 Task: Create a due date automation trigger when advanced on, on the tuesday before a card is due add fields with custom field "Resume" set to a date less than 1 working days from now at 11:00 AM.
Action: Mouse moved to (1175, 91)
Screenshot: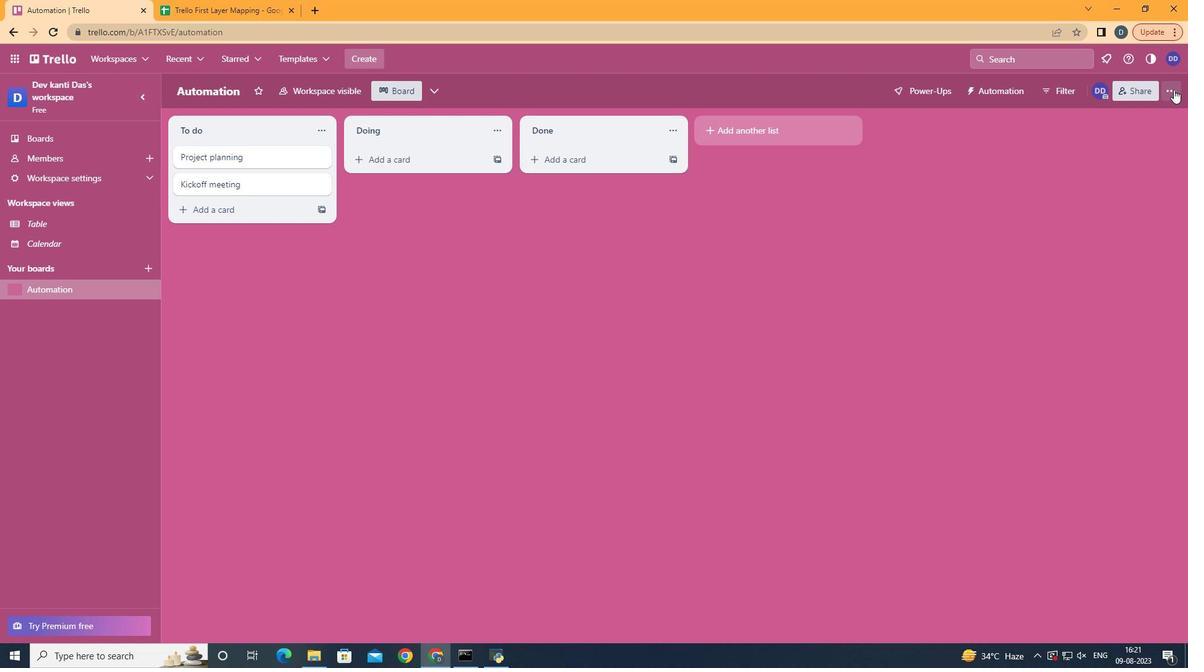 
Action: Mouse pressed left at (1175, 91)
Screenshot: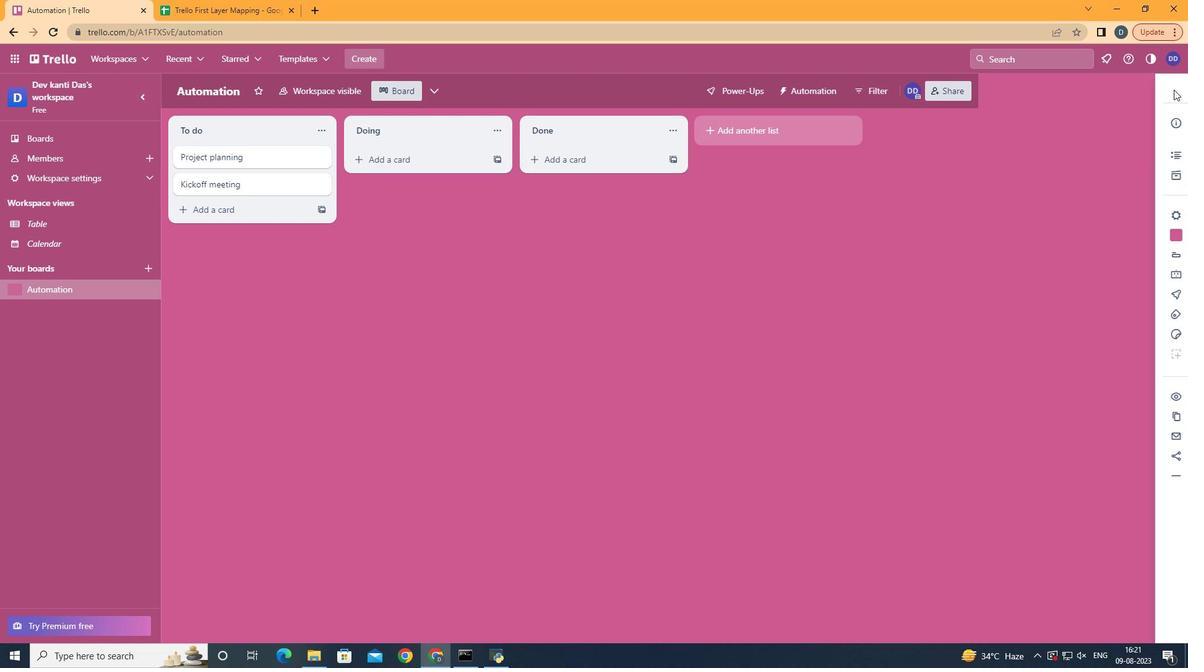 
Action: Mouse moved to (1057, 278)
Screenshot: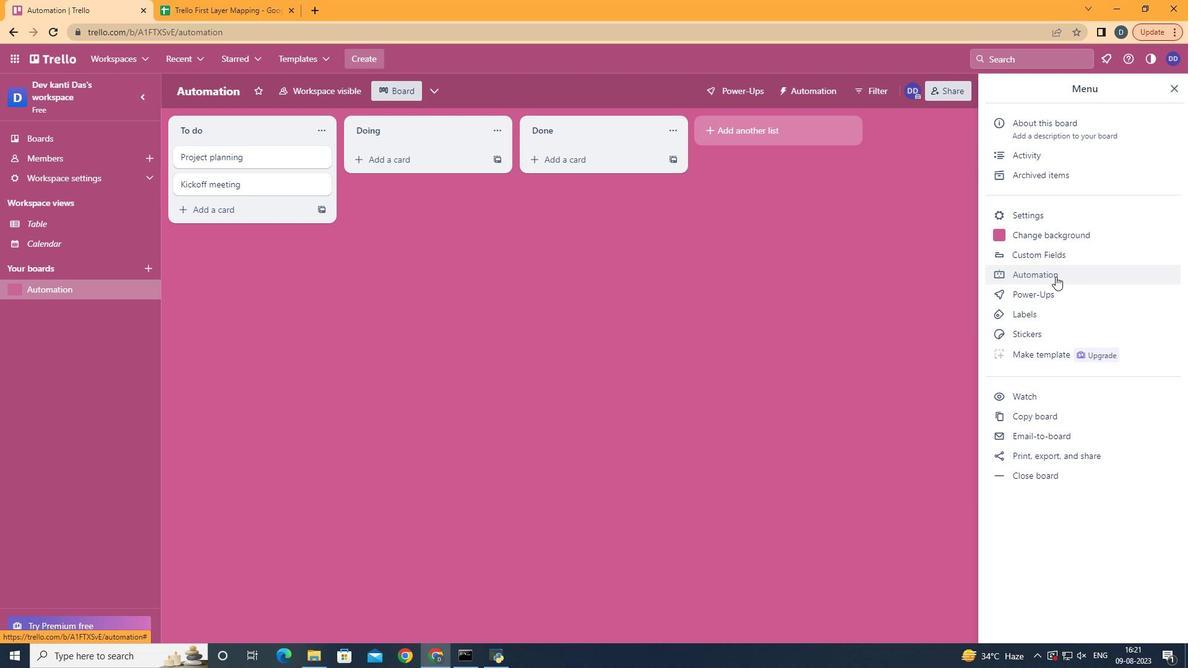 
Action: Mouse pressed left at (1057, 278)
Screenshot: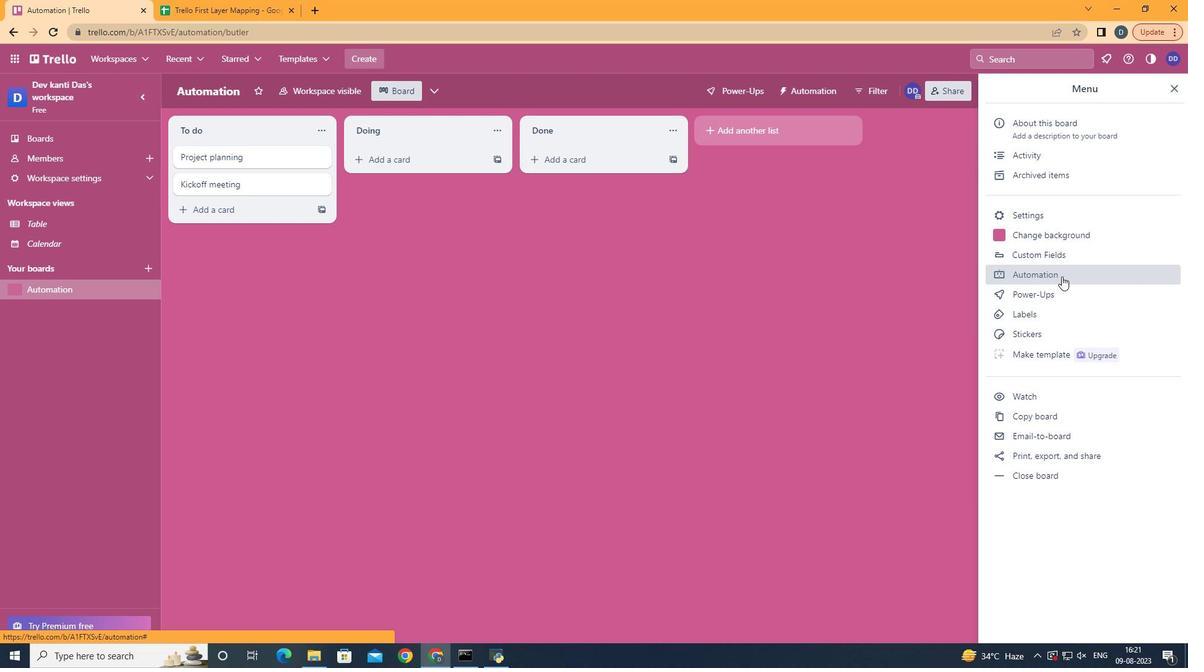 
Action: Mouse moved to (225, 255)
Screenshot: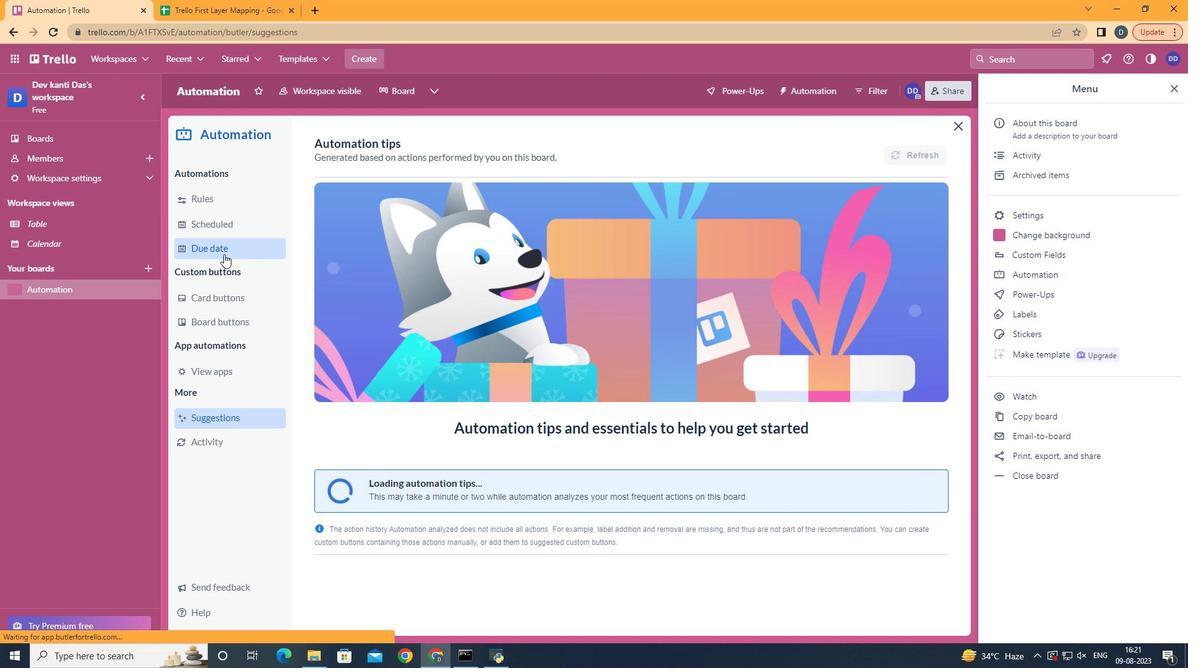 
Action: Mouse pressed left at (225, 255)
Screenshot: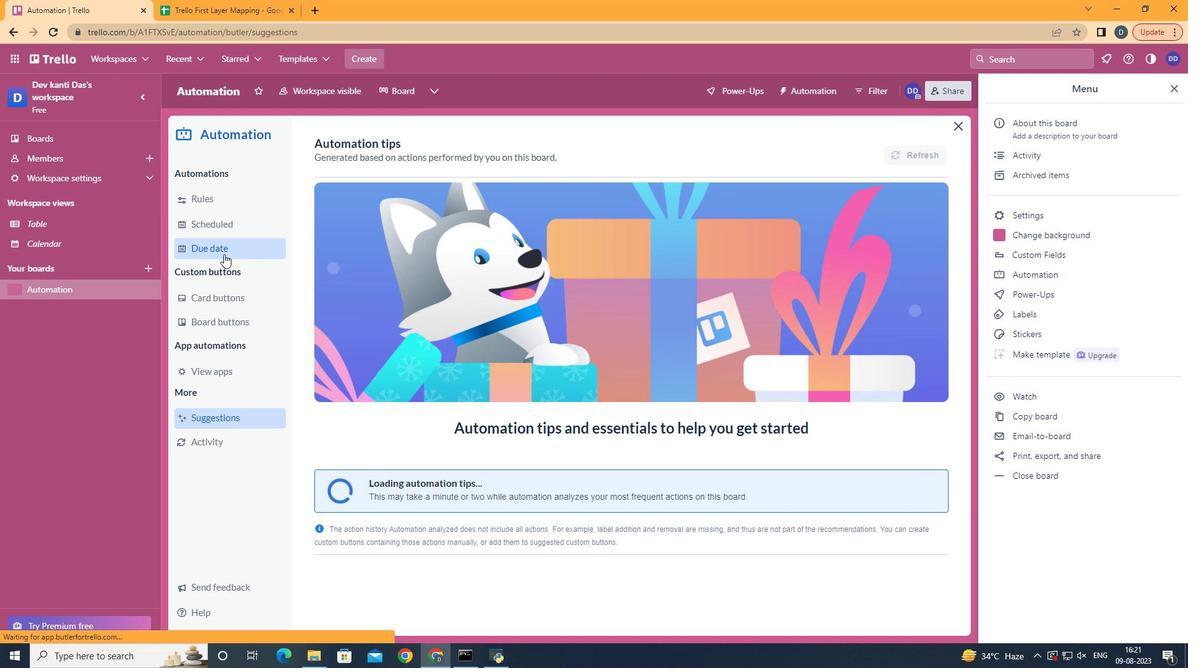 
Action: Mouse moved to (879, 148)
Screenshot: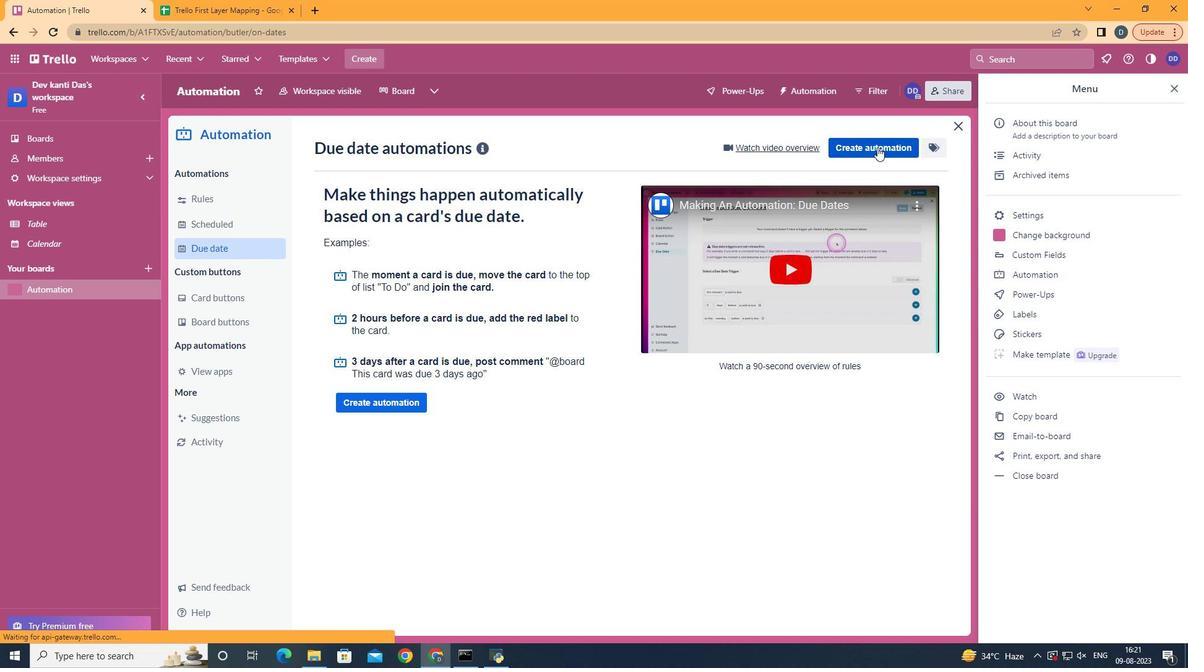 
Action: Mouse pressed left at (879, 148)
Screenshot: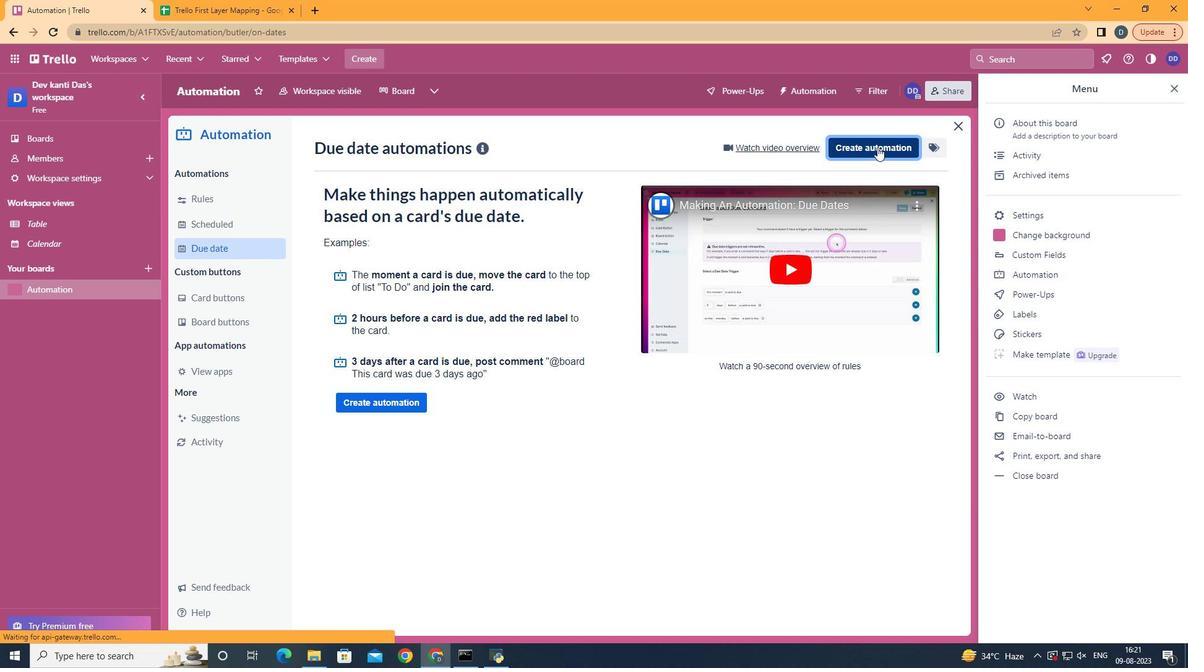 
Action: Mouse moved to (622, 268)
Screenshot: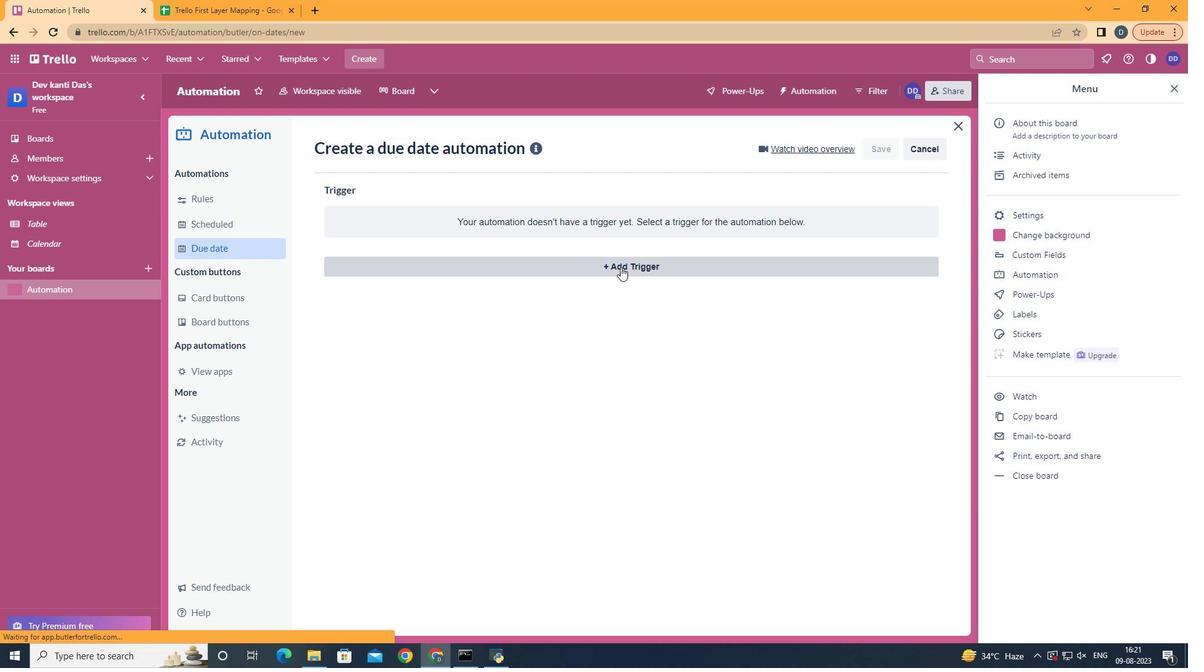 
Action: Mouse pressed left at (622, 268)
Screenshot: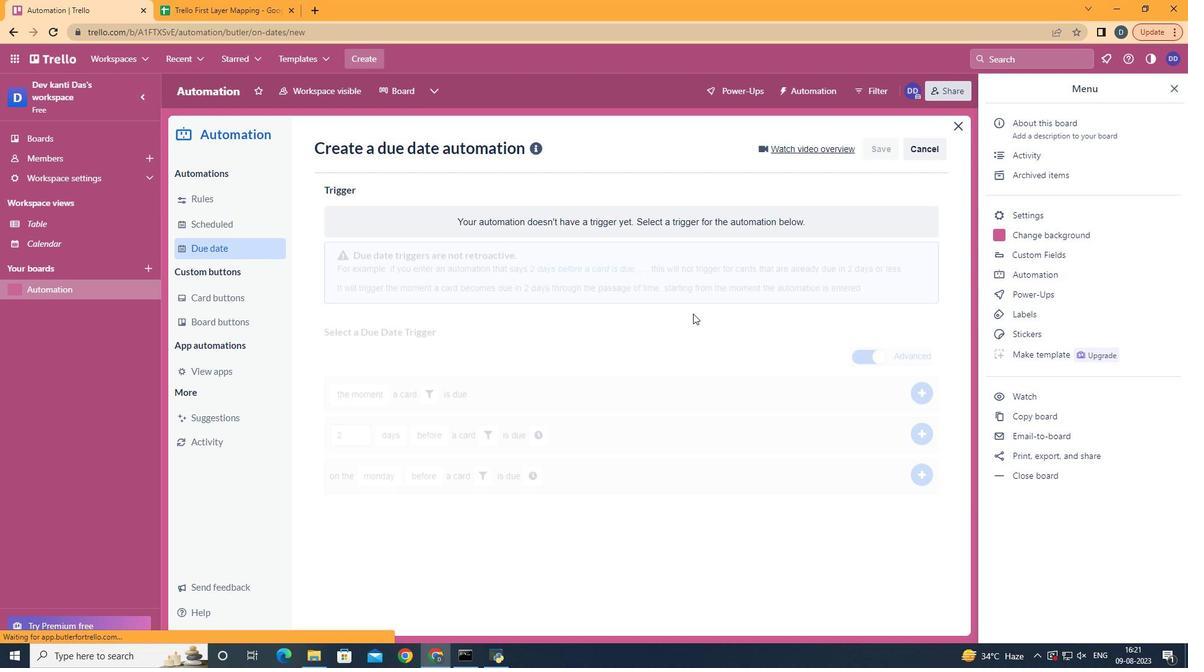 
Action: Mouse moved to (405, 343)
Screenshot: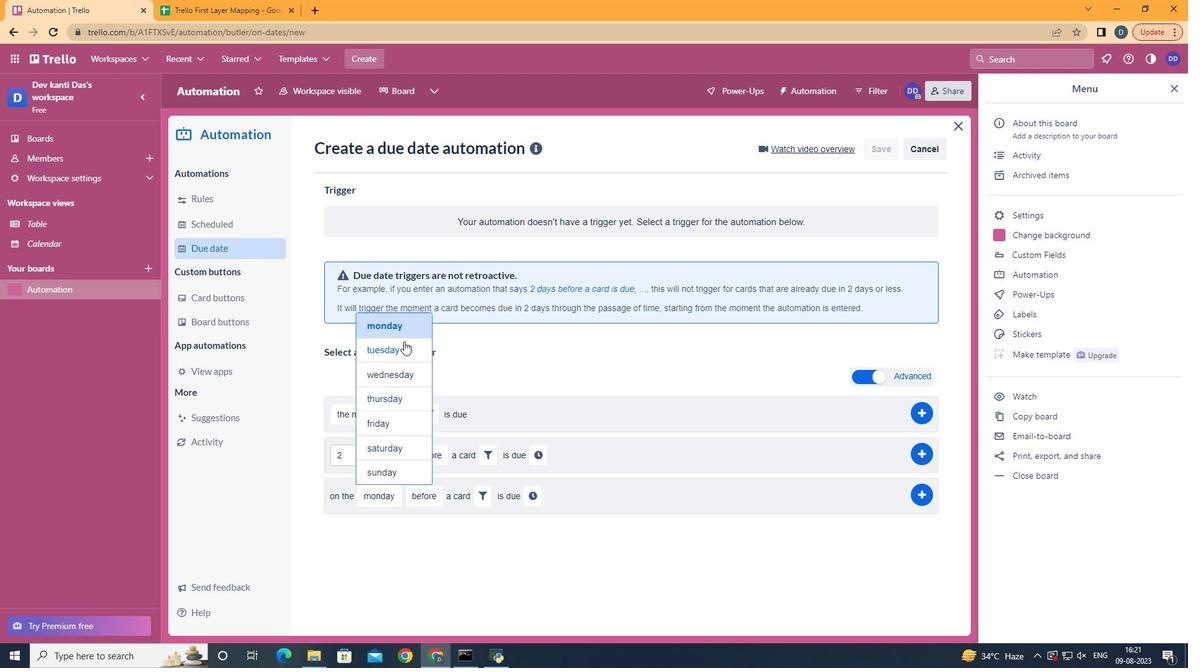 
Action: Mouse pressed left at (405, 343)
Screenshot: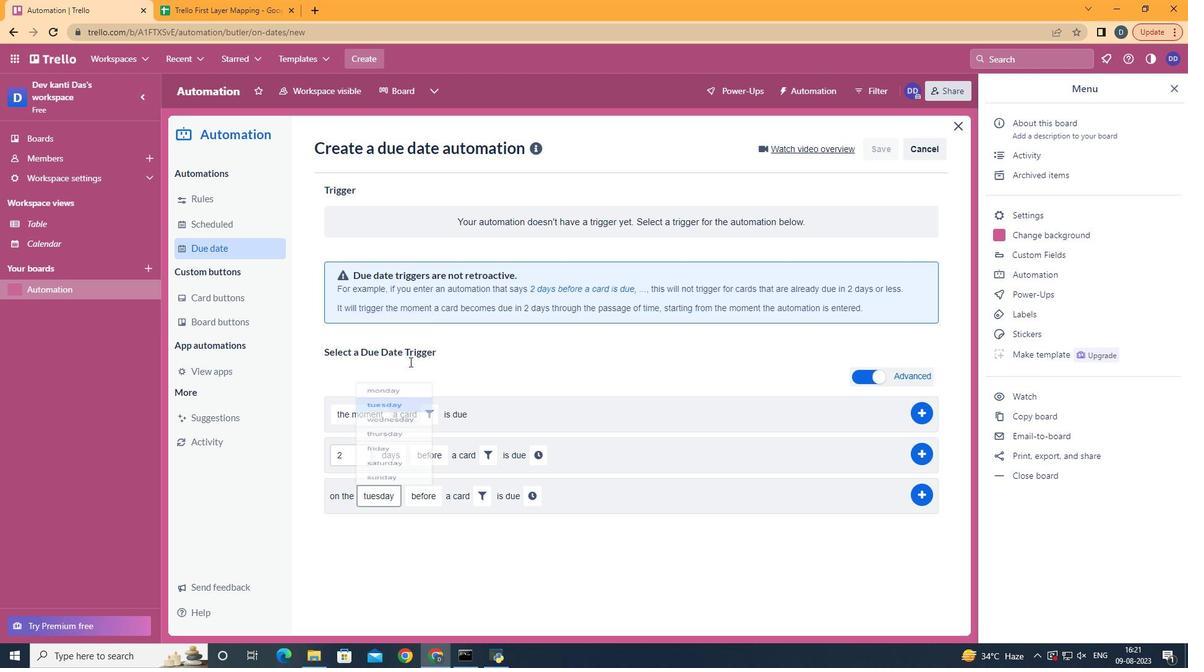 
Action: Mouse moved to (482, 492)
Screenshot: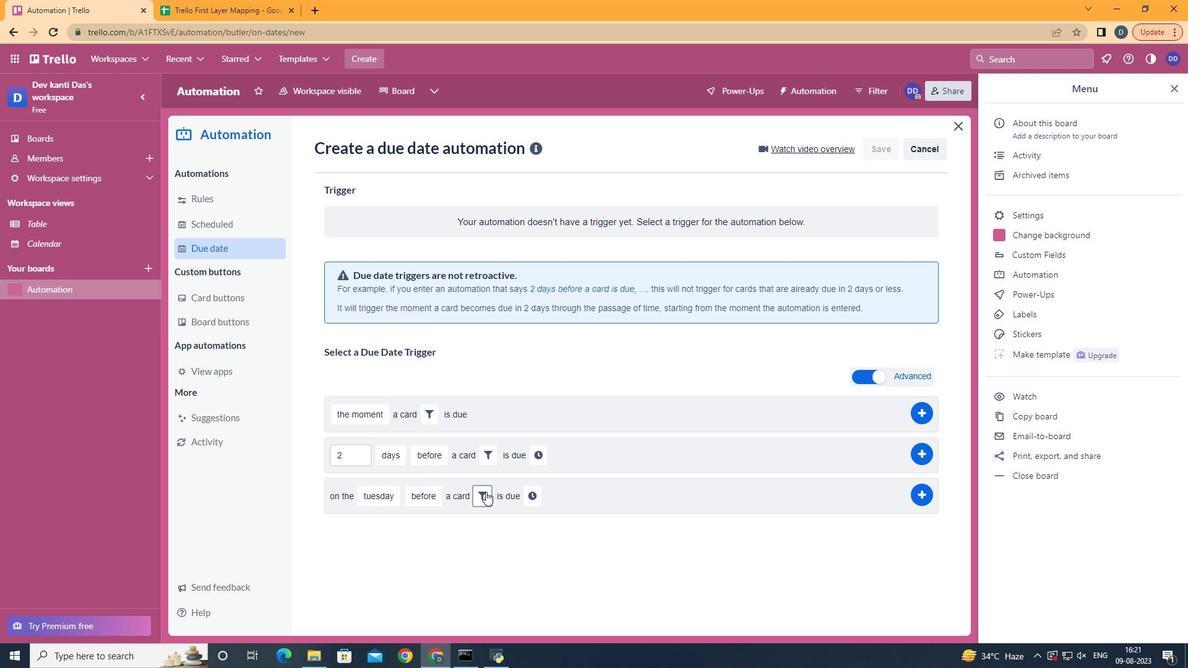 
Action: Mouse pressed left at (482, 492)
Screenshot: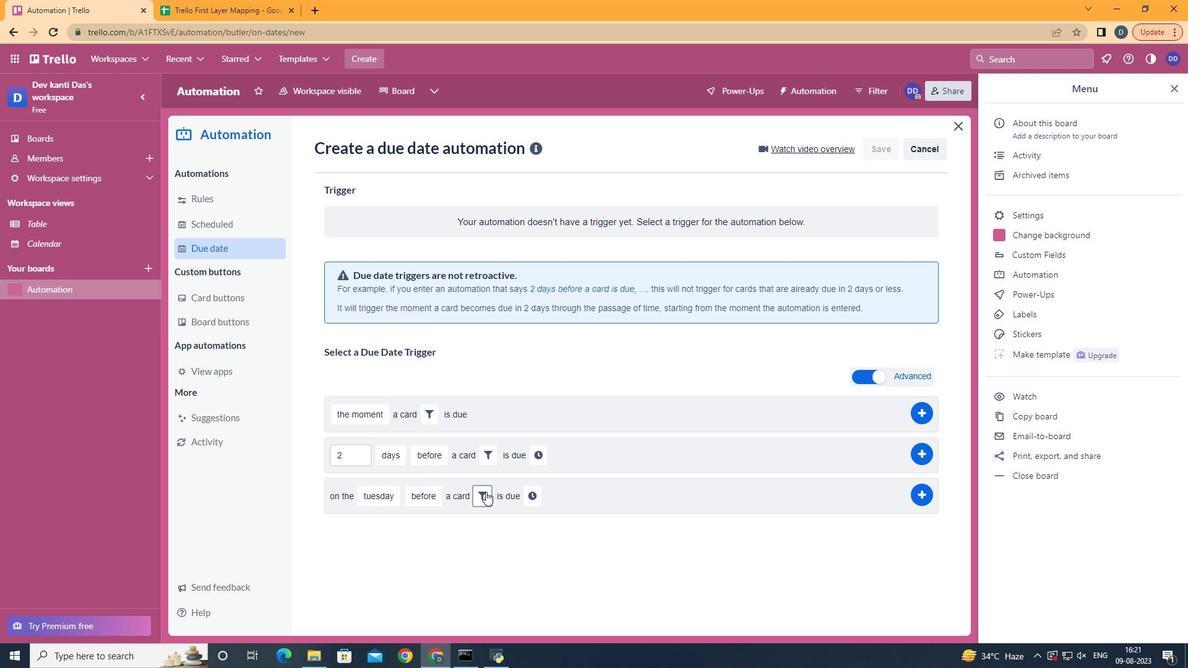 
Action: Mouse moved to (675, 537)
Screenshot: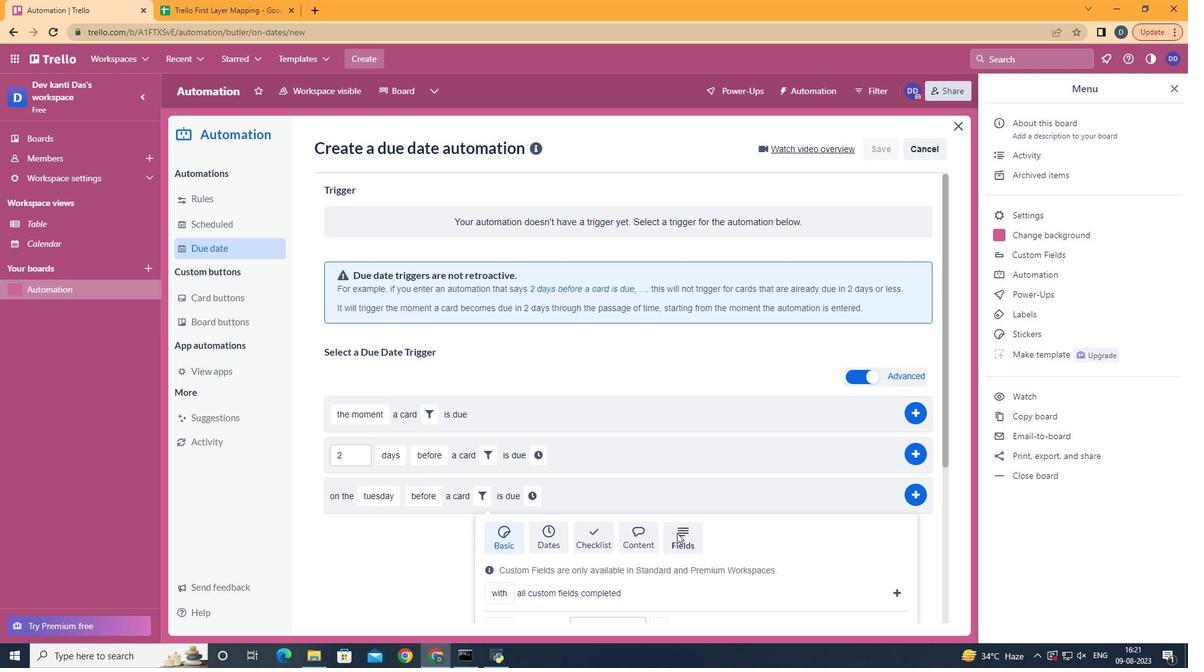 
Action: Mouse pressed left at (675, 537)
Screenshot: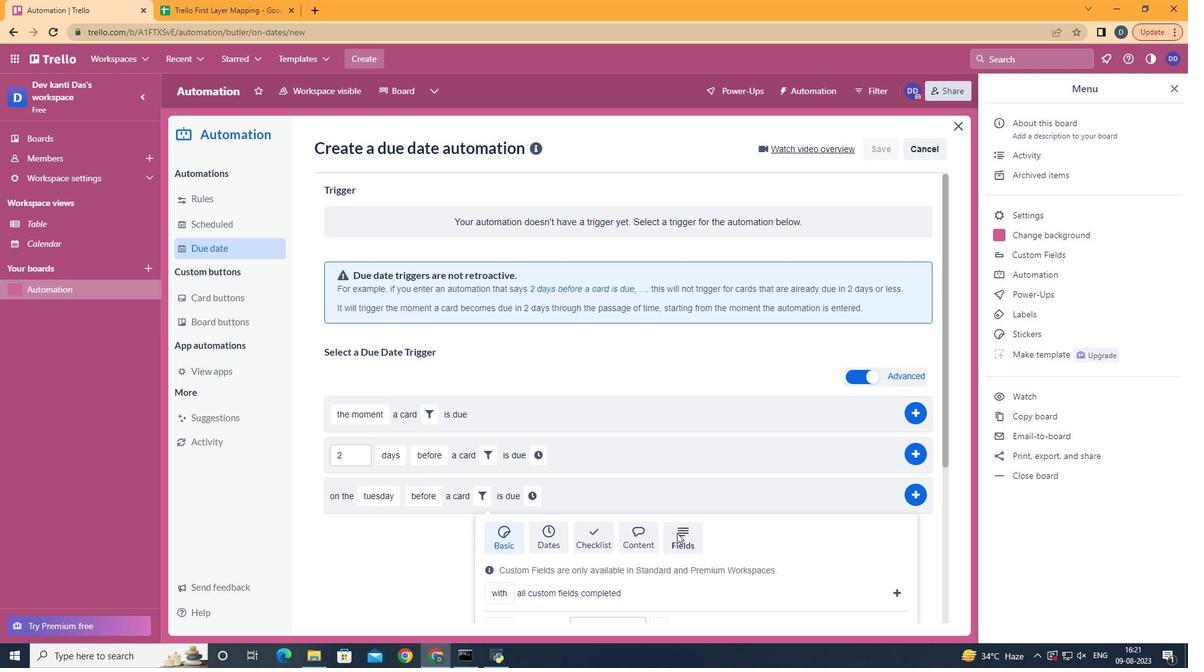 
Action: Mouse moved to (689, 532)
Screenshot: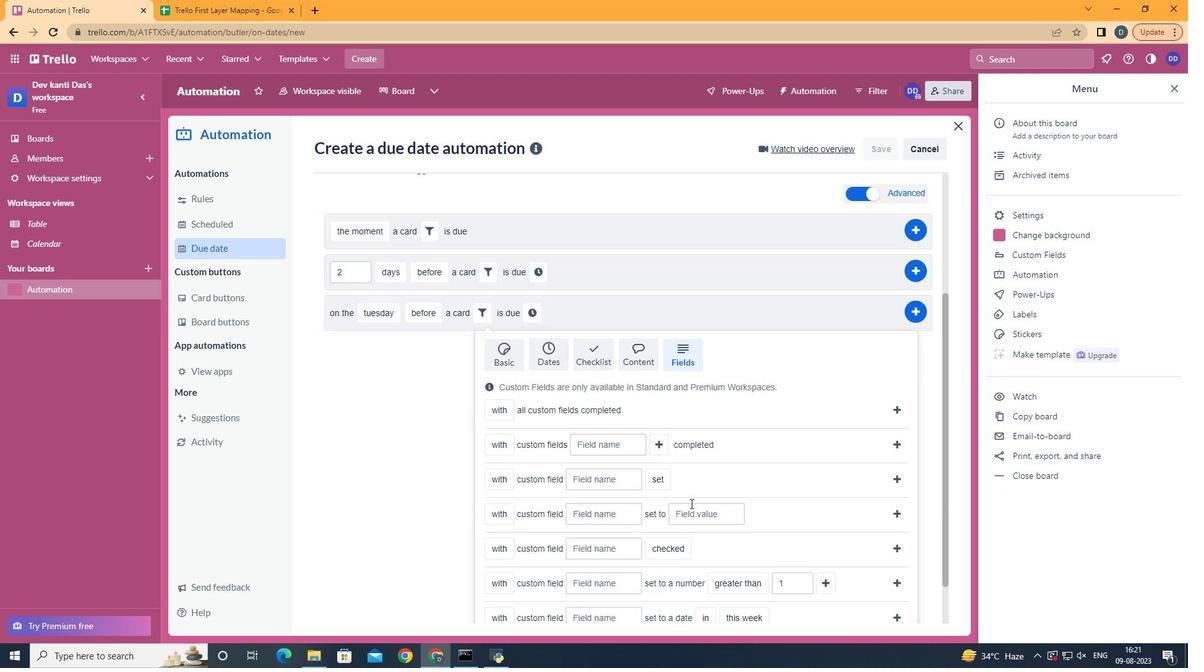 
Action: Mouse scrolled (689, 531) with delta (0, 0)
Screenshot: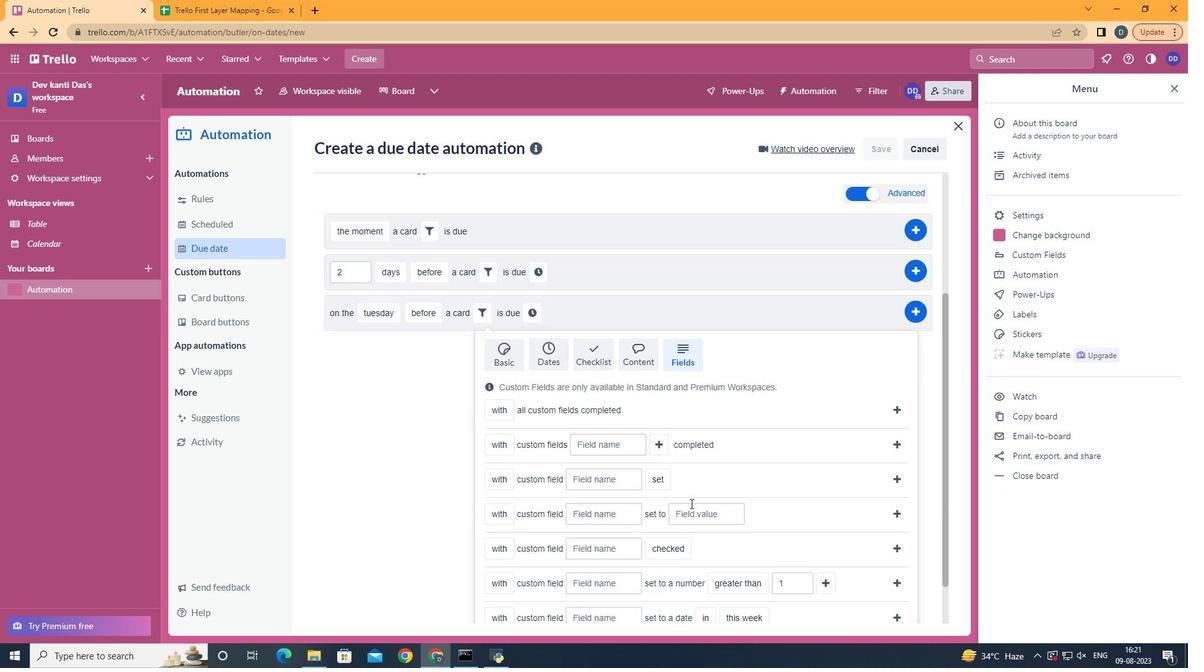 
Action: Mouse scrolled (689, 531) with delta (0, 0)
Screenshot: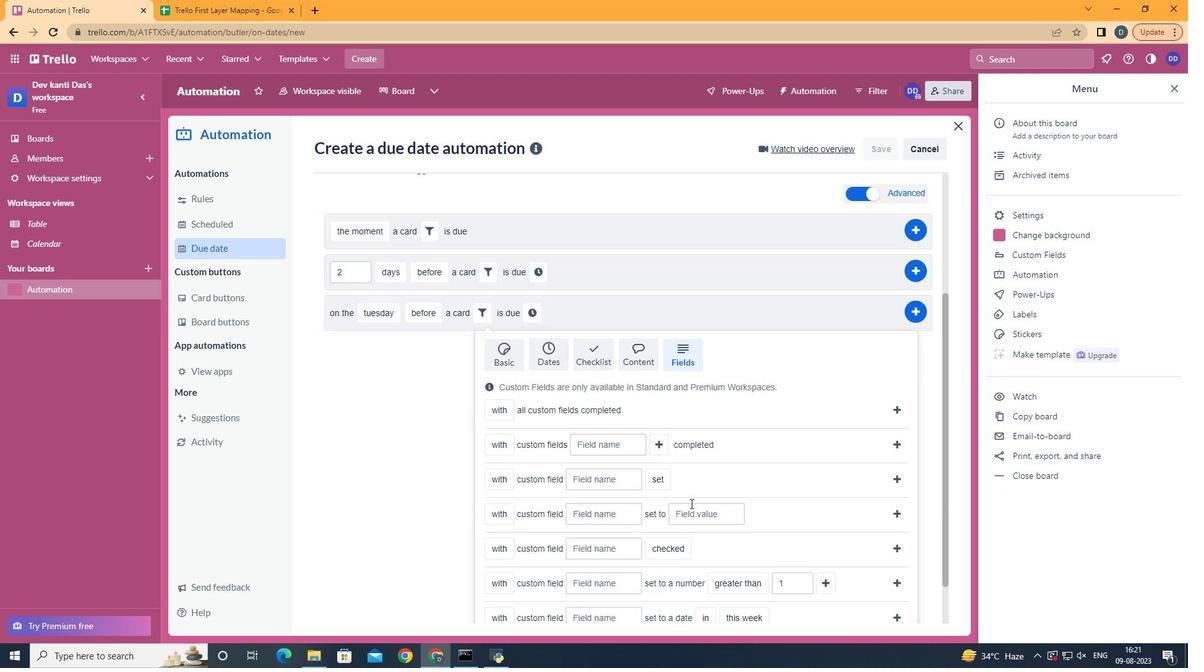 
Action: Mouse scrolled (689, 531) with delta (0, 0)
Screenshot: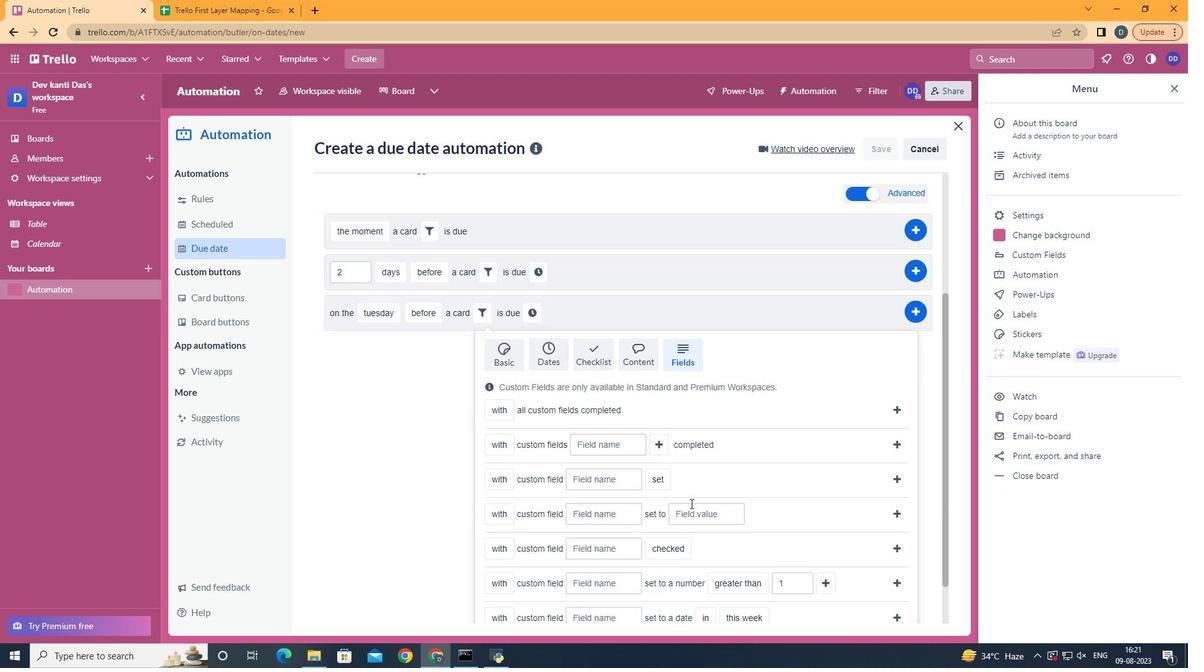 
Action: Mouse moved to (716, 468)
Screenshot: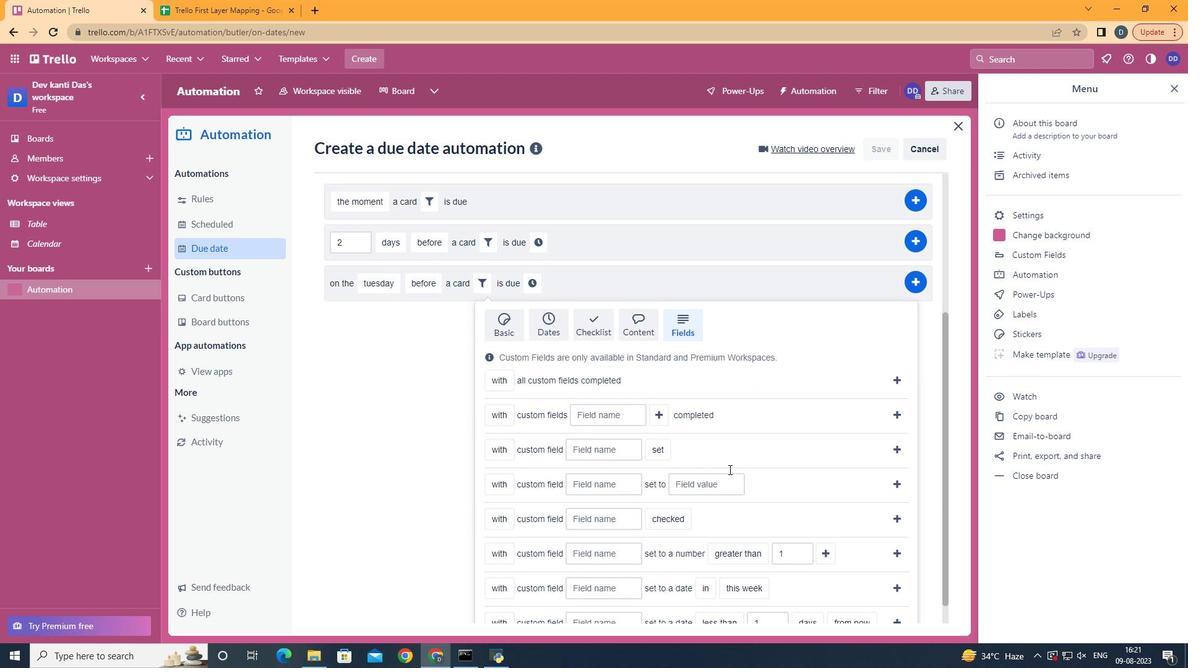
Action: Mouse scrolled (716, 467) with delta (0, 0)
Screenshot: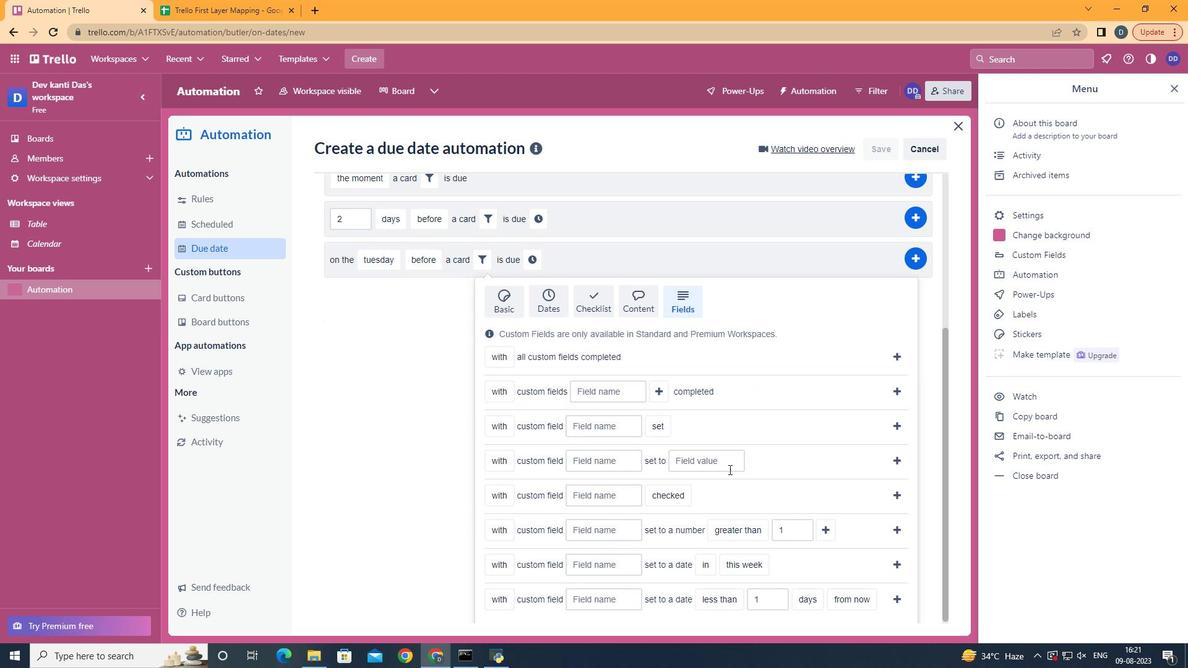 
Action: Mouse scrolled (716, 467) with delta (0, 0)
Screenshot: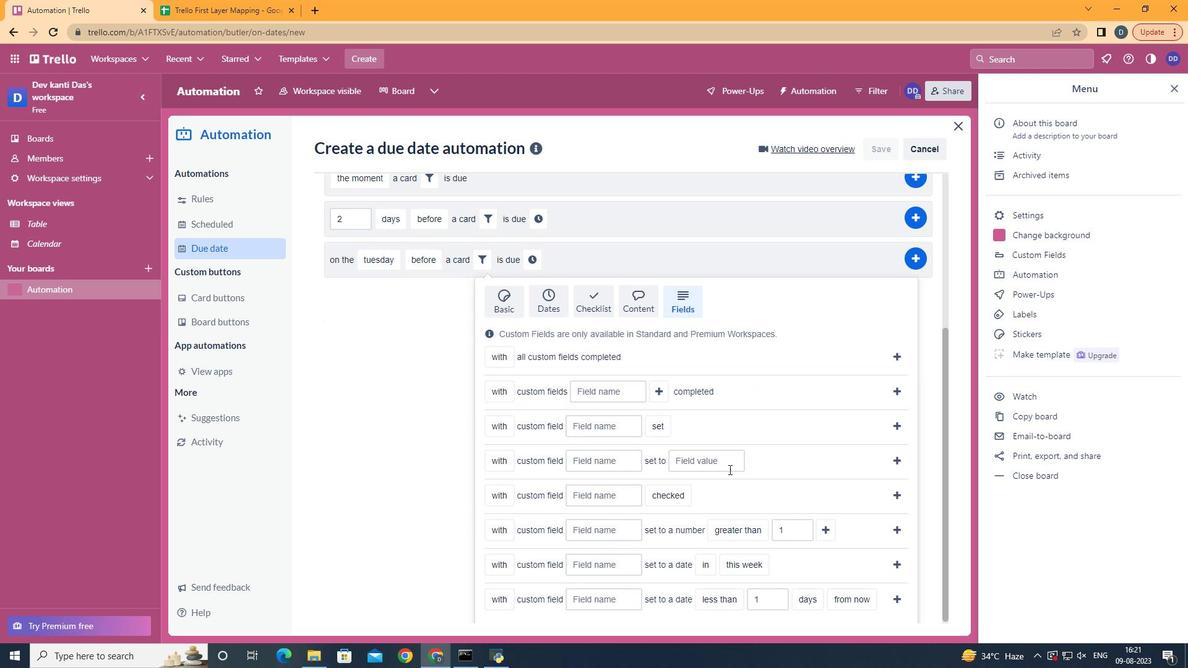 
Action: Mouse scrolled (716, 467) with delta (0, 0)
Screenshot: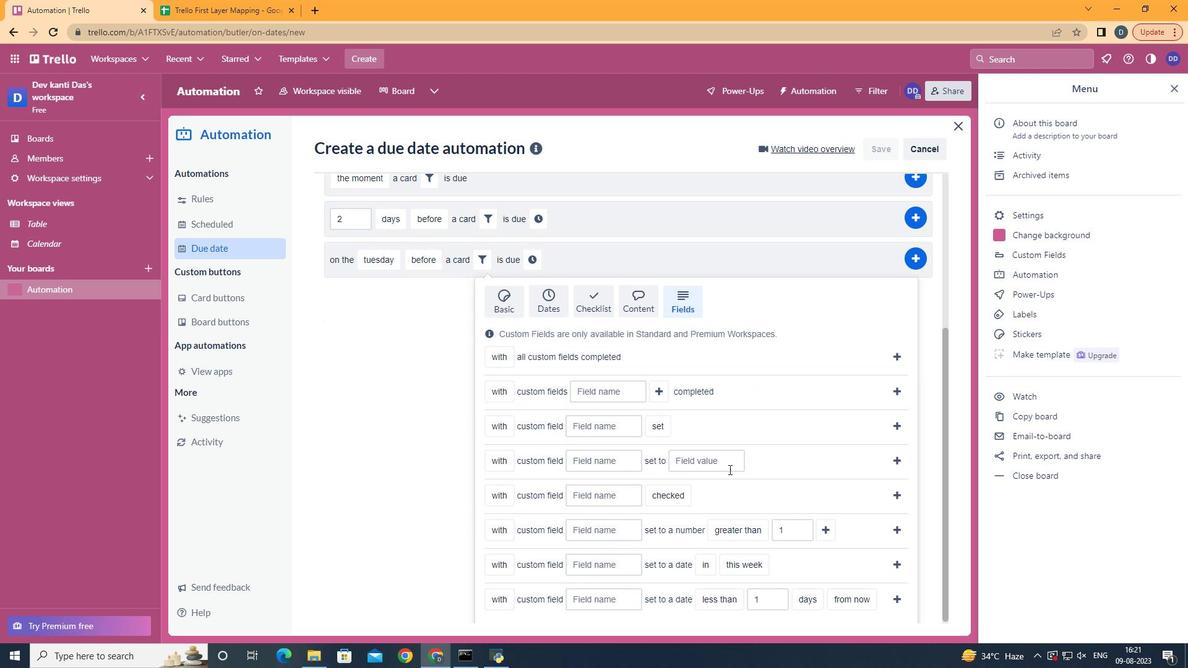 
Action: Mouse moved to (515, 544)
Screenshot: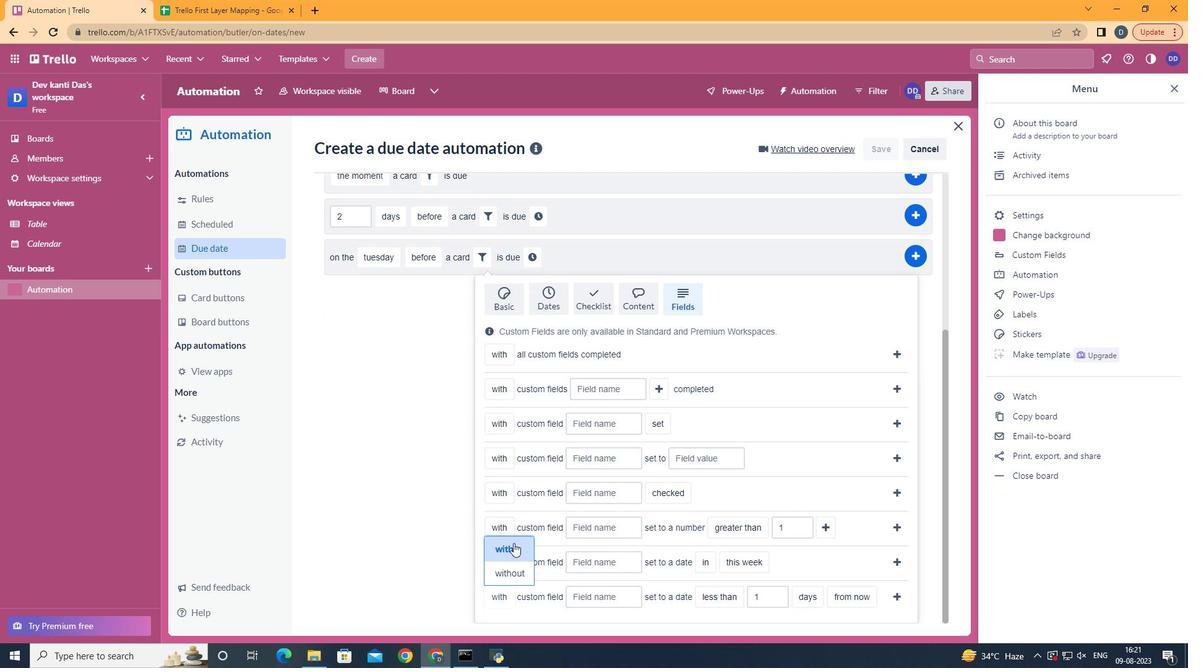 
Action: Mouse pressed left at (515, 544)
Screenshot: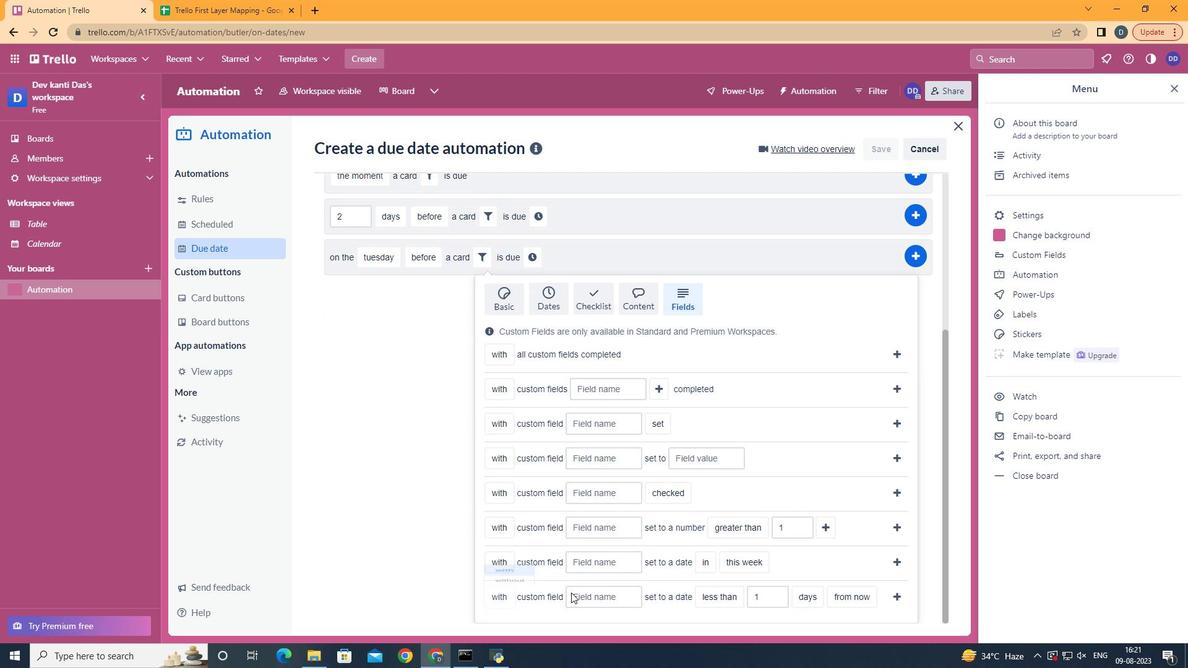 
Action: Mouse moved to (588, 603)
Screenshot: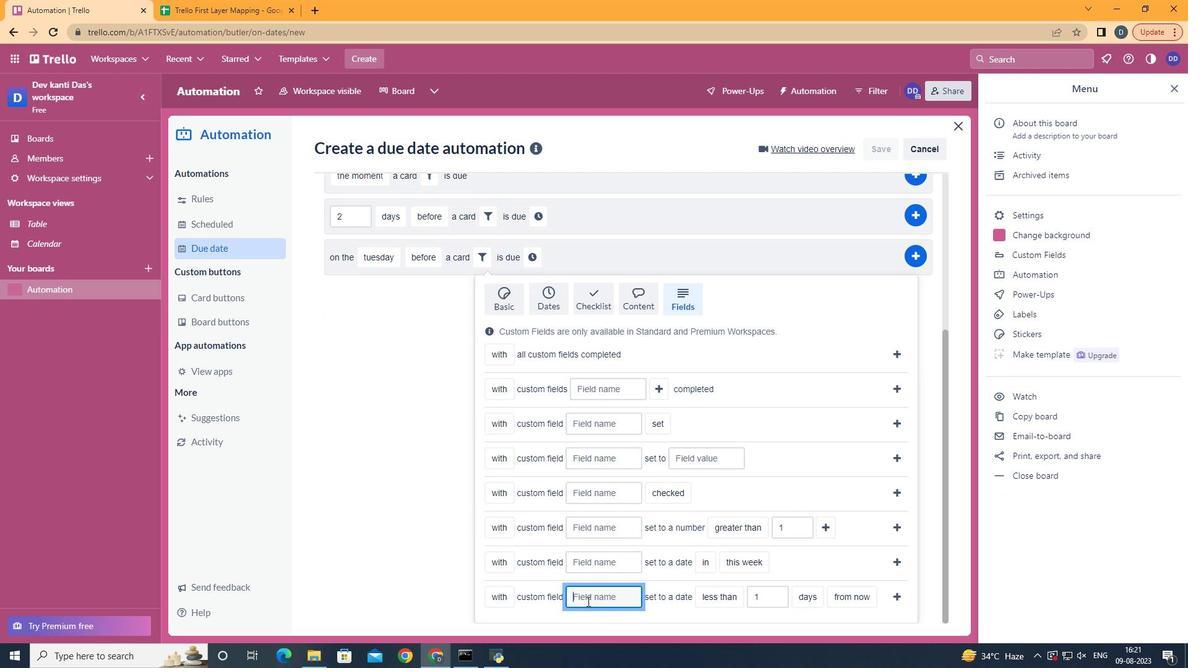 
Action: Mouse pressed left at (588, 603)
Screenshot: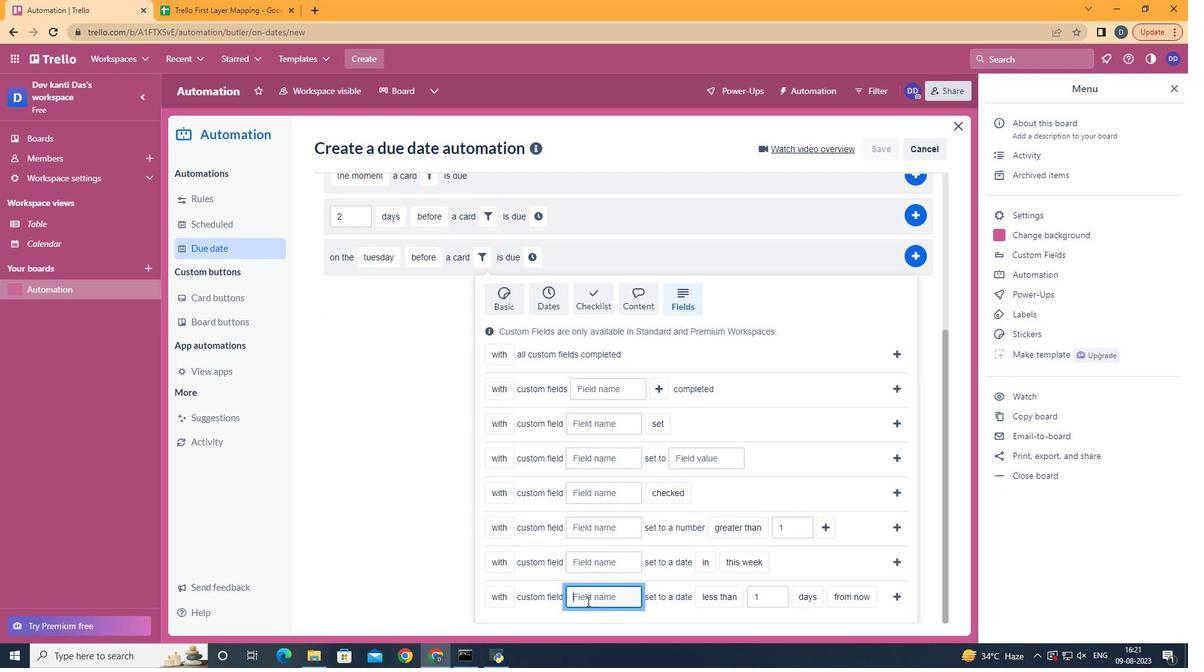 
Action: Key pressed <Key.shift>Resume
Screenshot: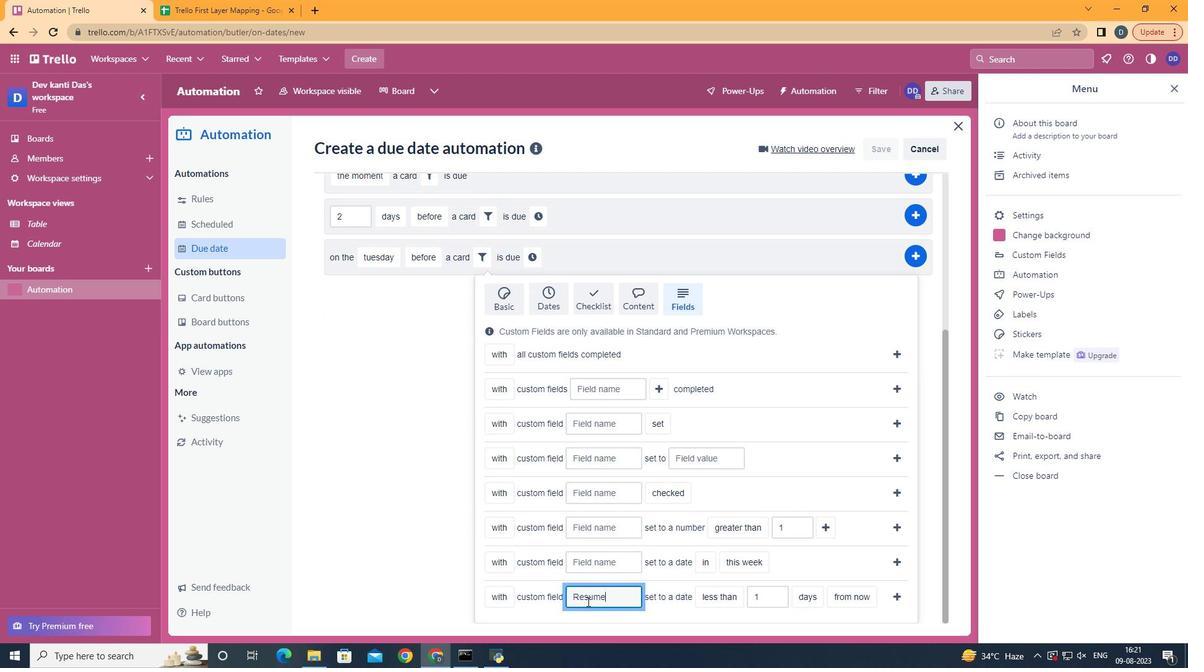 
Action: Mouse moved to (730, 512)
Screenshot: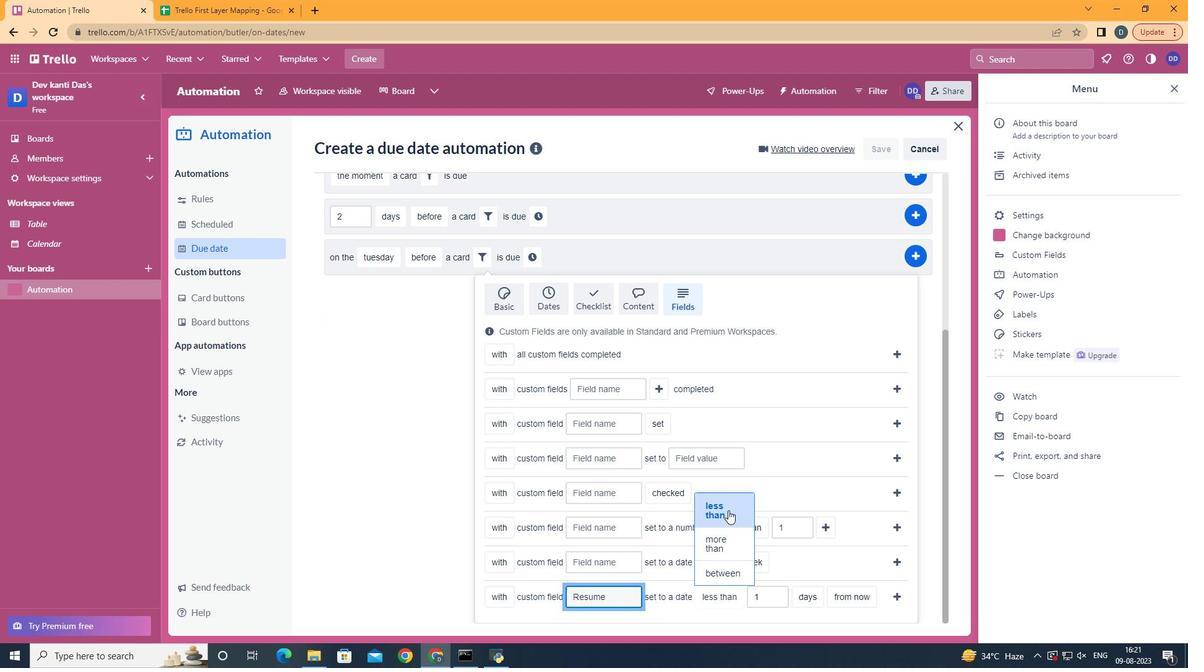 
Action: Mouse pressed left at (730, 512)
Screenshot: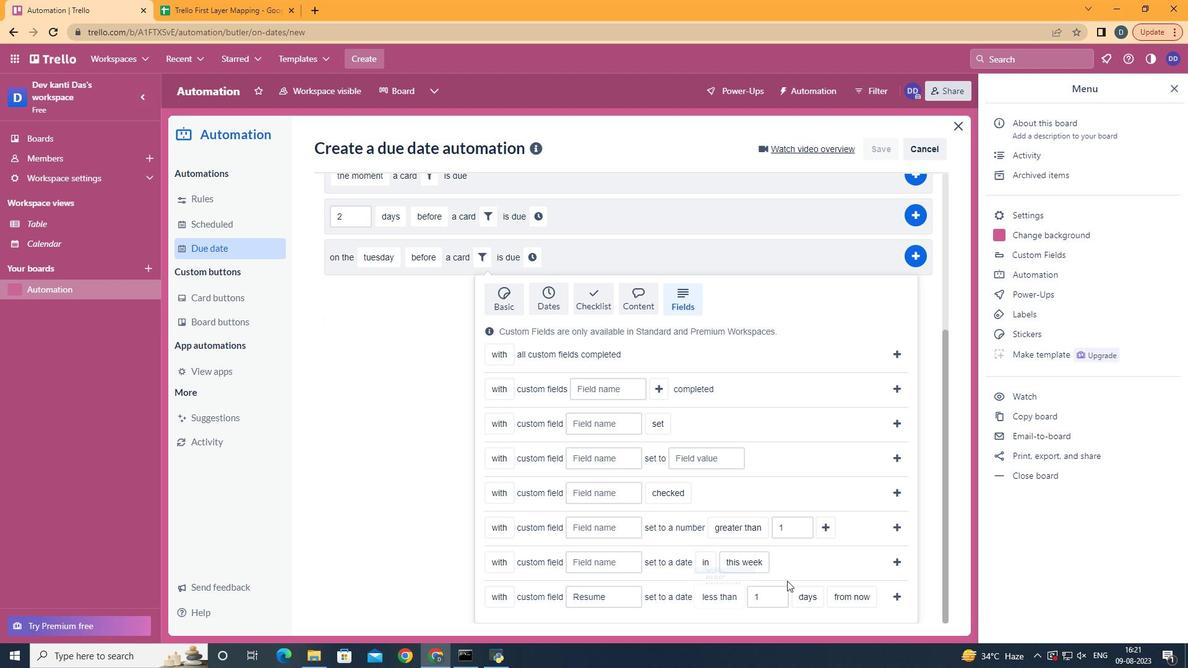 
Action: Mouse moved to (811, 567)
Screenshot: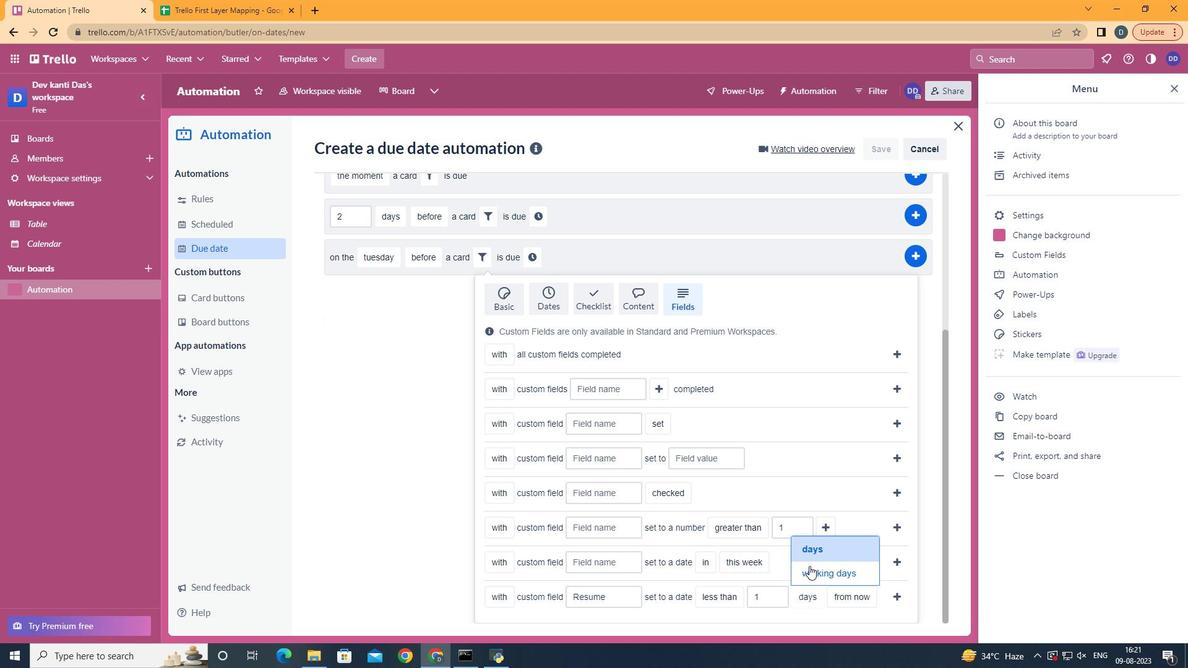
Action: Mouse pressed left at (811, 567)
Screenshot: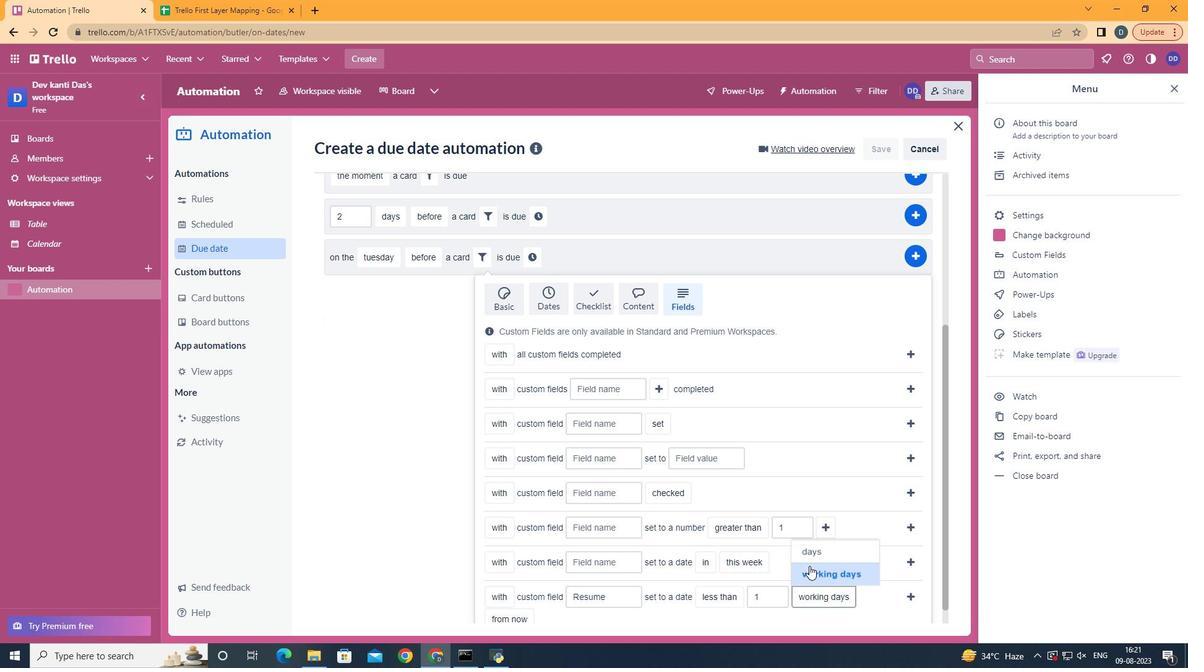 
Action: Mouse moved to (526, 567)
Screenshot: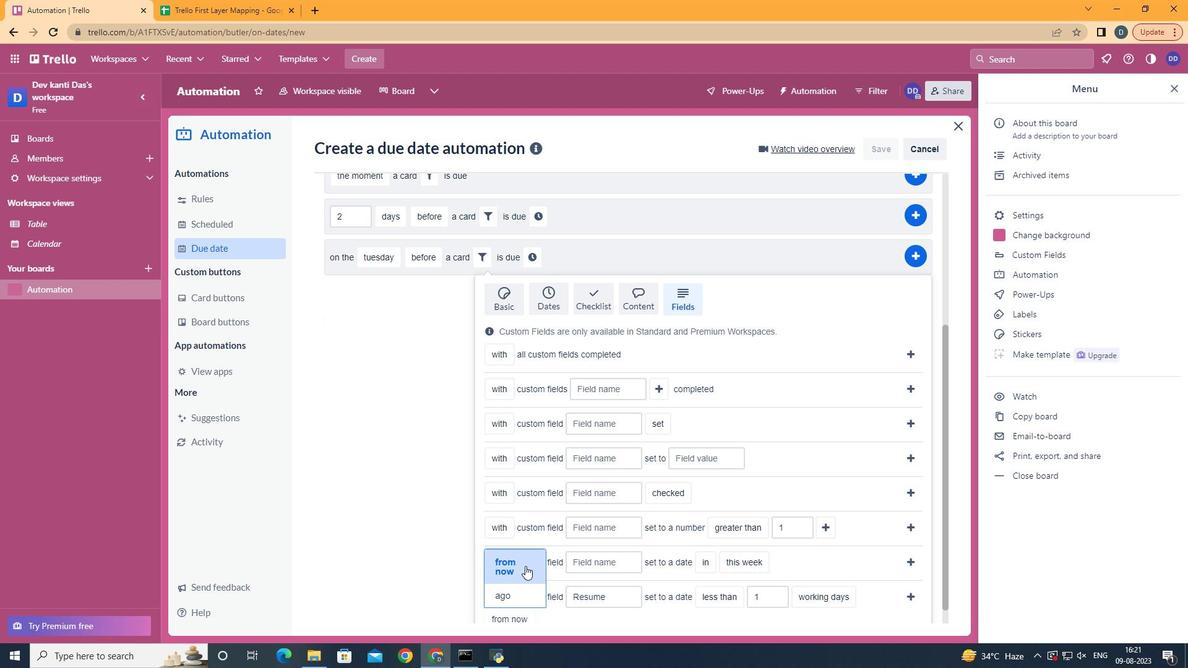 
Action: Mouse pressed left at (526, 567)
Screenshot: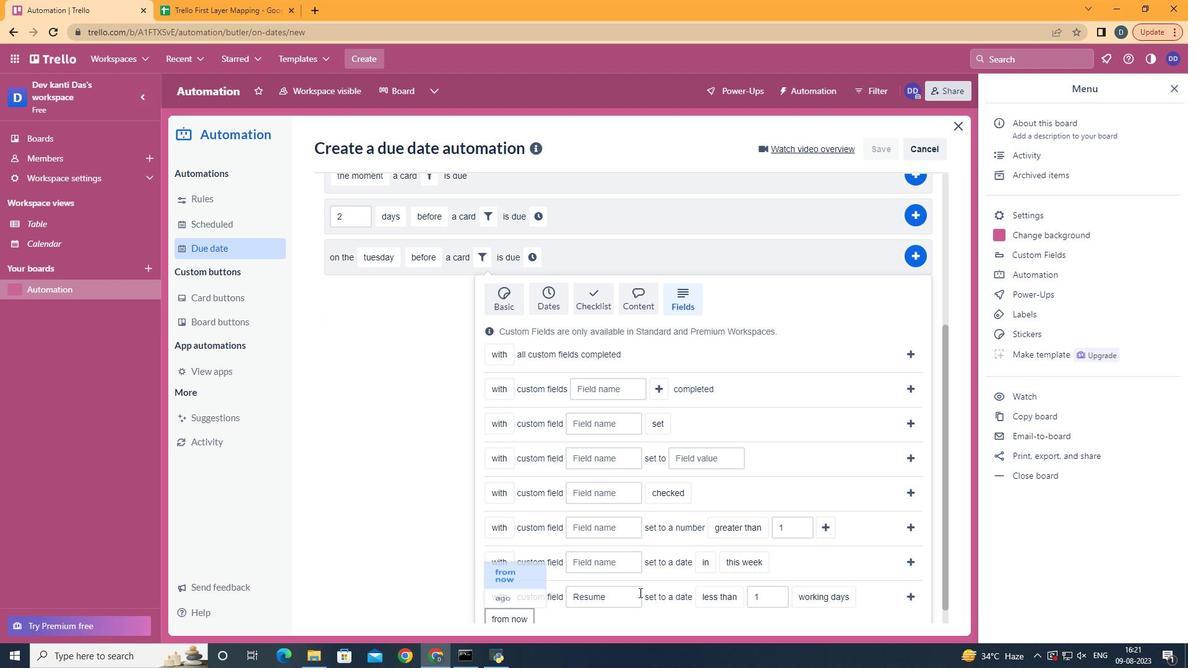 
Action: Mouse moved to (911, 595)
Screenshot: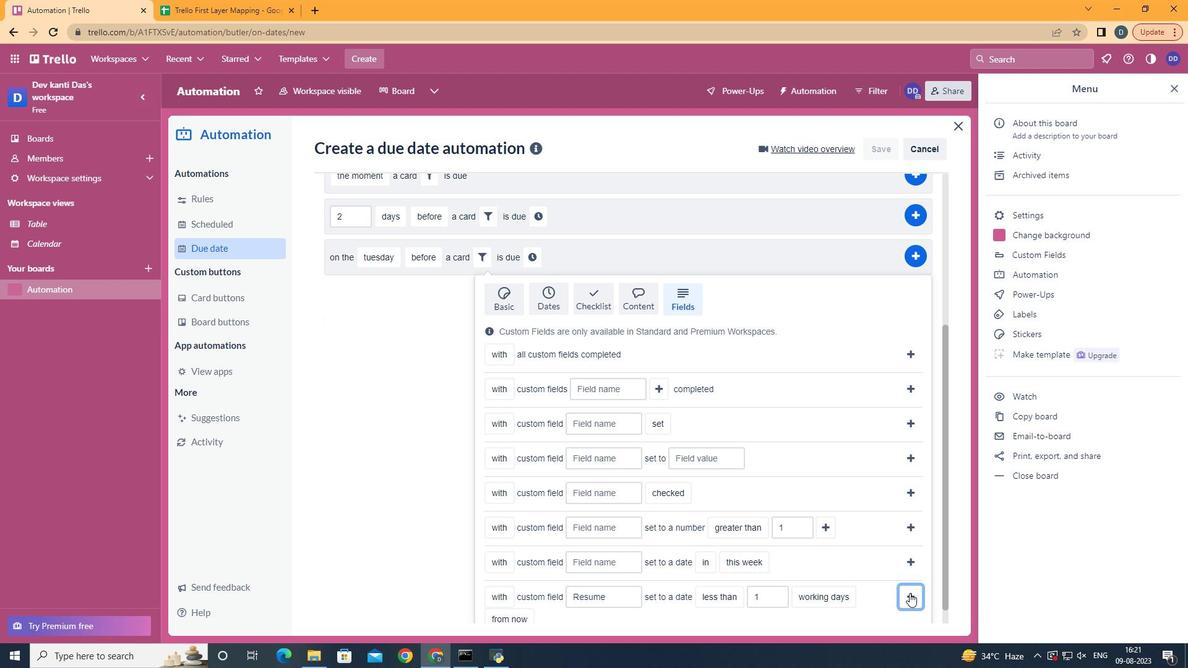 
Action: Mouse pressed left at (911, 595)
Screenshot: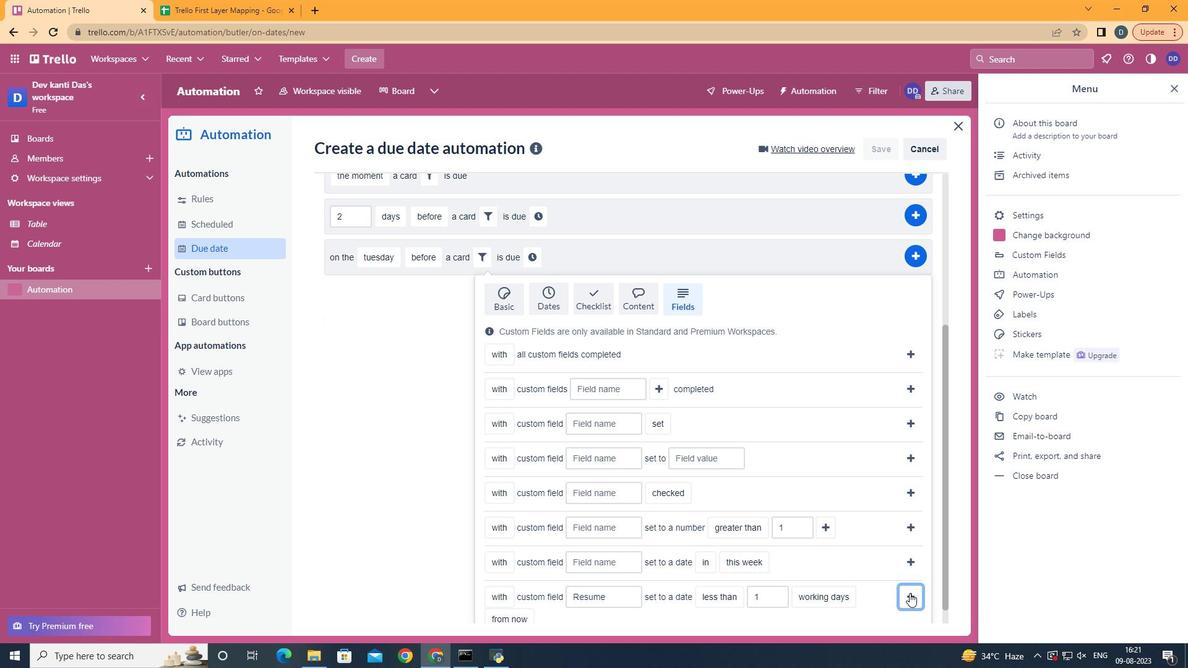 
Action: Mouse moved to (853, 499)
Screenshot: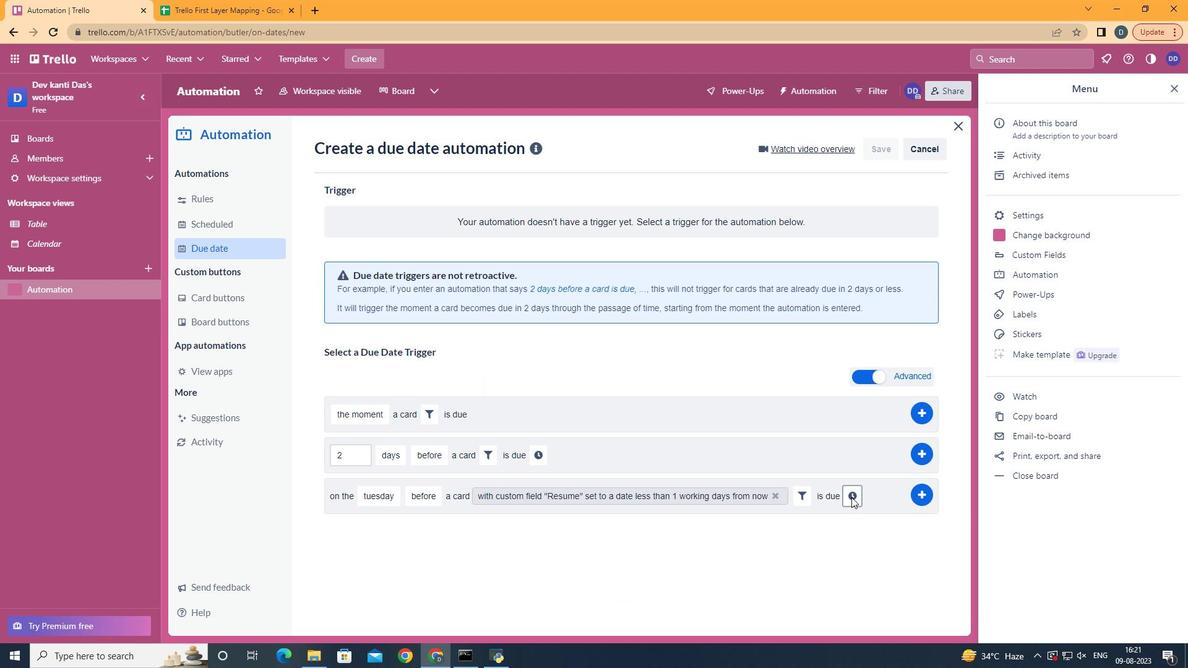 
Action: Mouse pressed left at (853, 499)
Screenshot: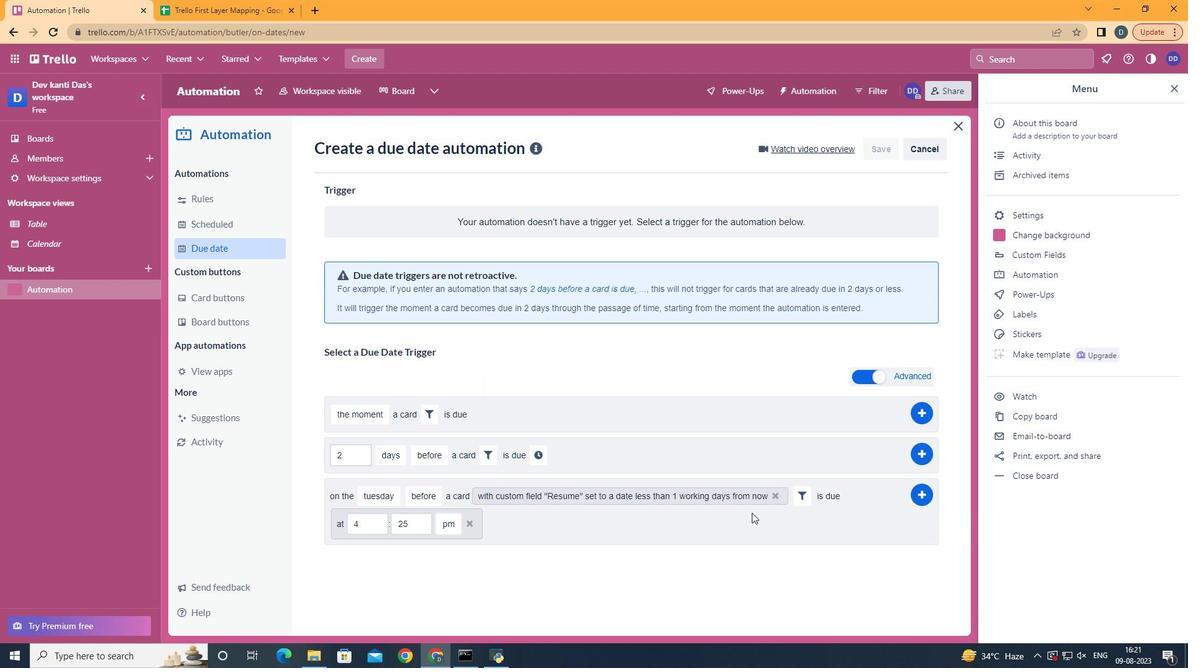 
Action: Mouse moved to (374, 531)
Screenshot: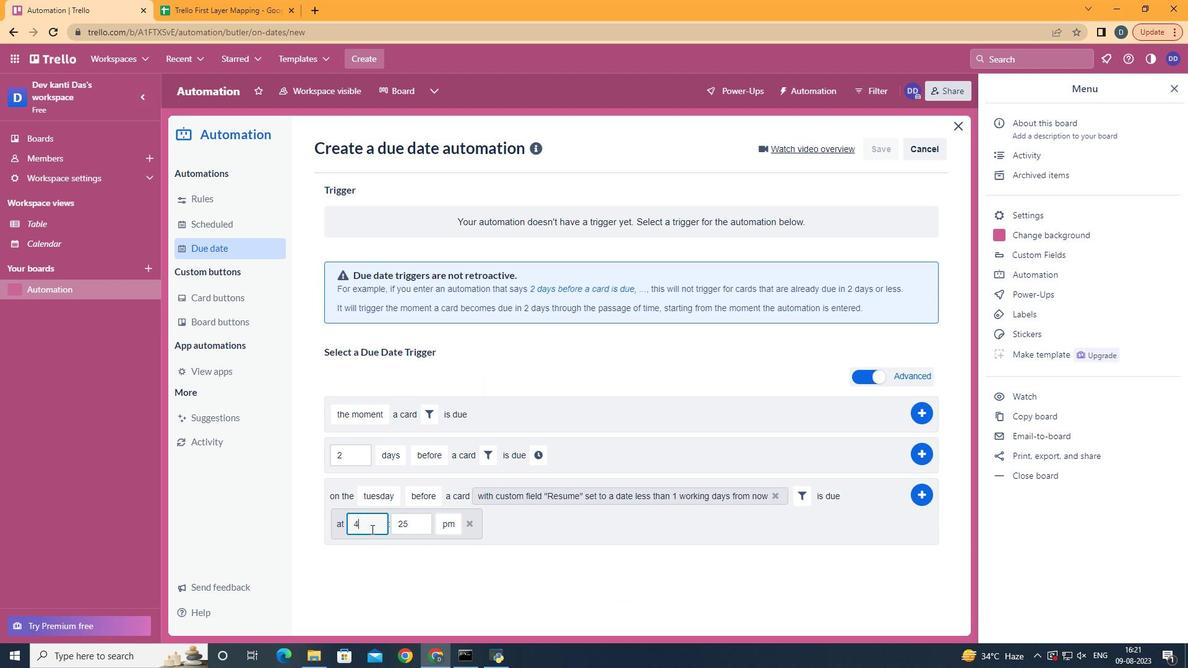 
Action: Mouse pressed left at (374, 531)
Screenshot: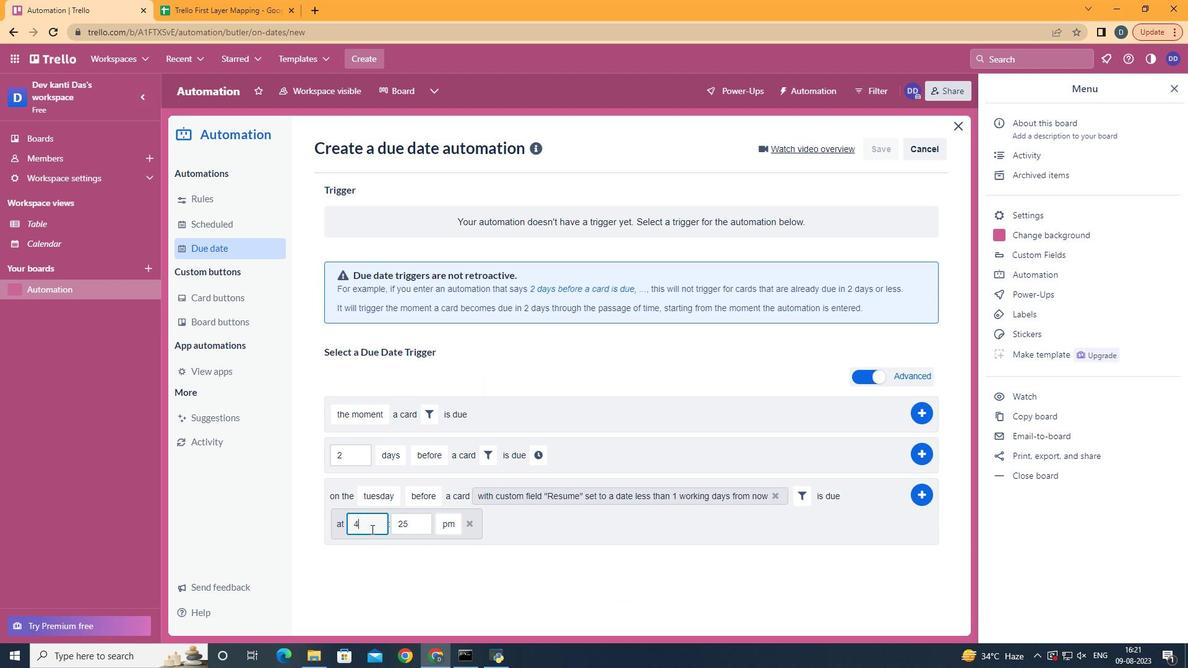 
Action: Mouse moved to (365, 534)
Screenshot: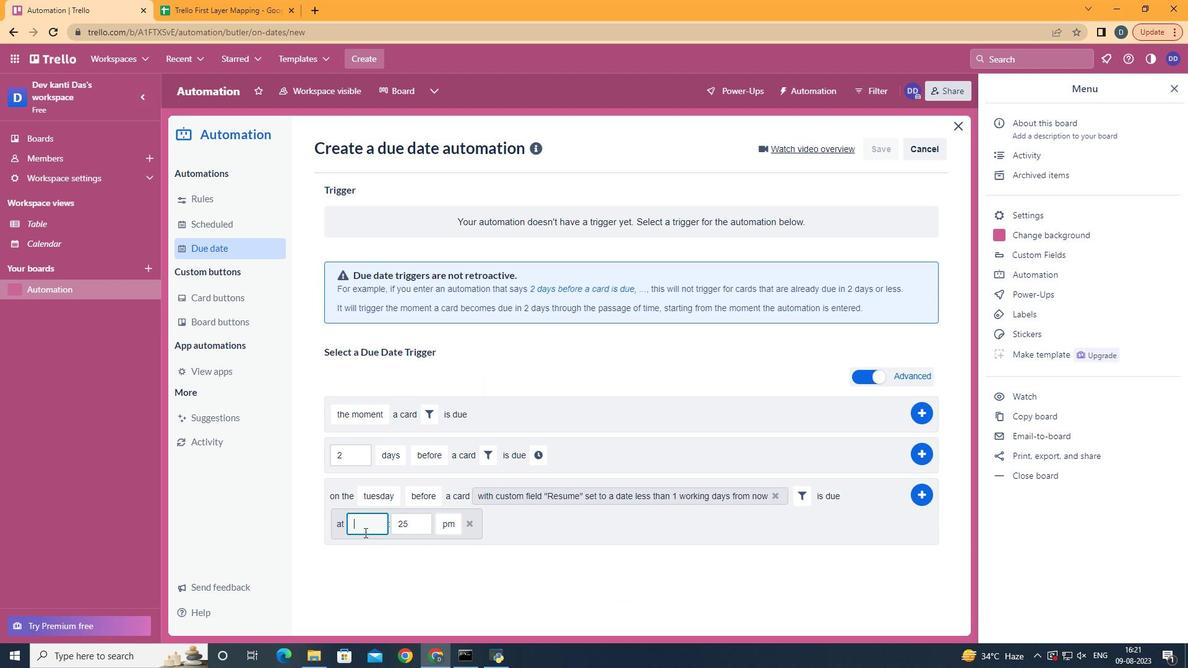 
Action: Key pressed <Key.backspace>11
Screenshot: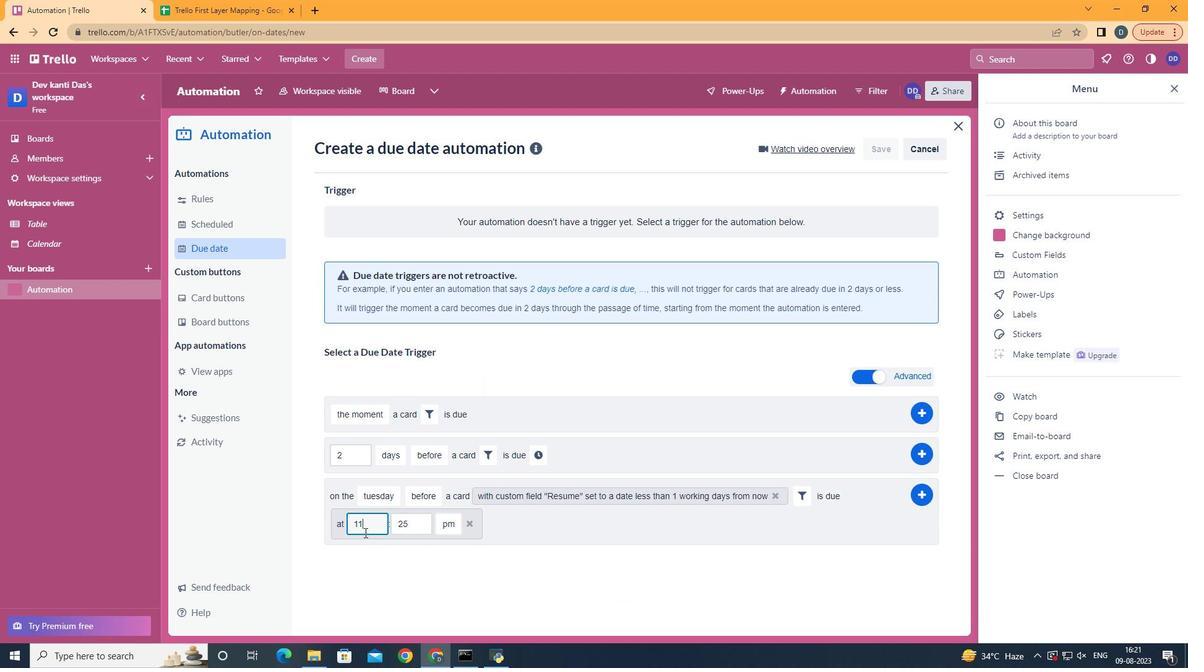 
Action: Mouse moved to (413, 531)
Screenshot: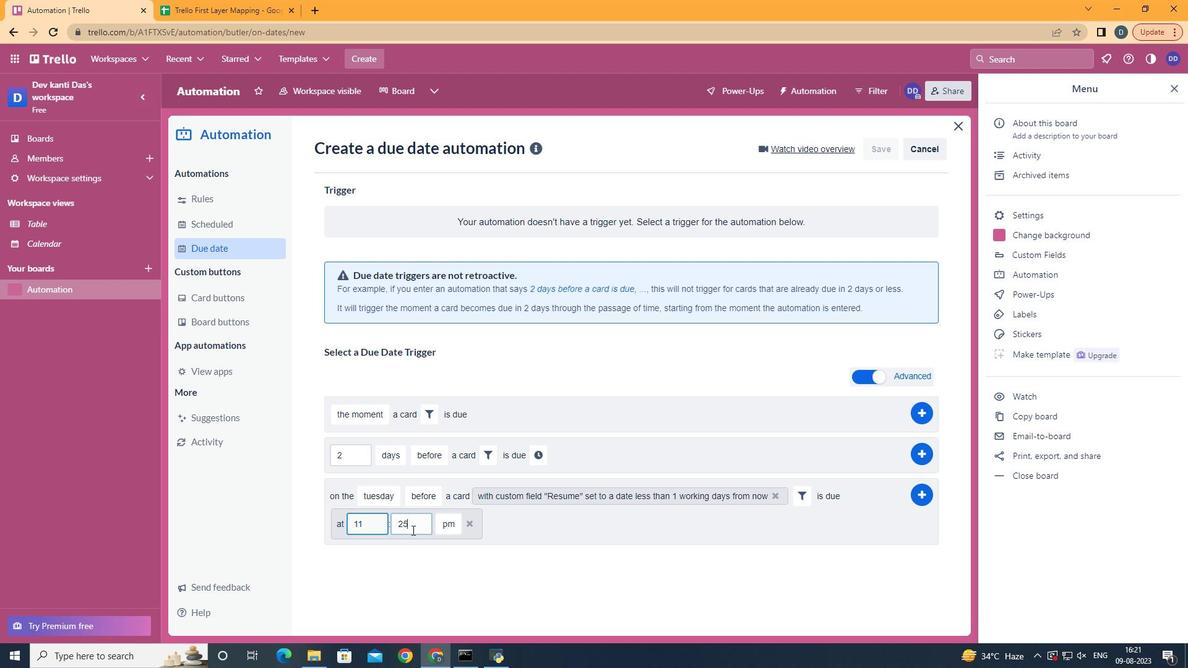 
Action: Mouse pressed left at (413, 531)
Screenshot: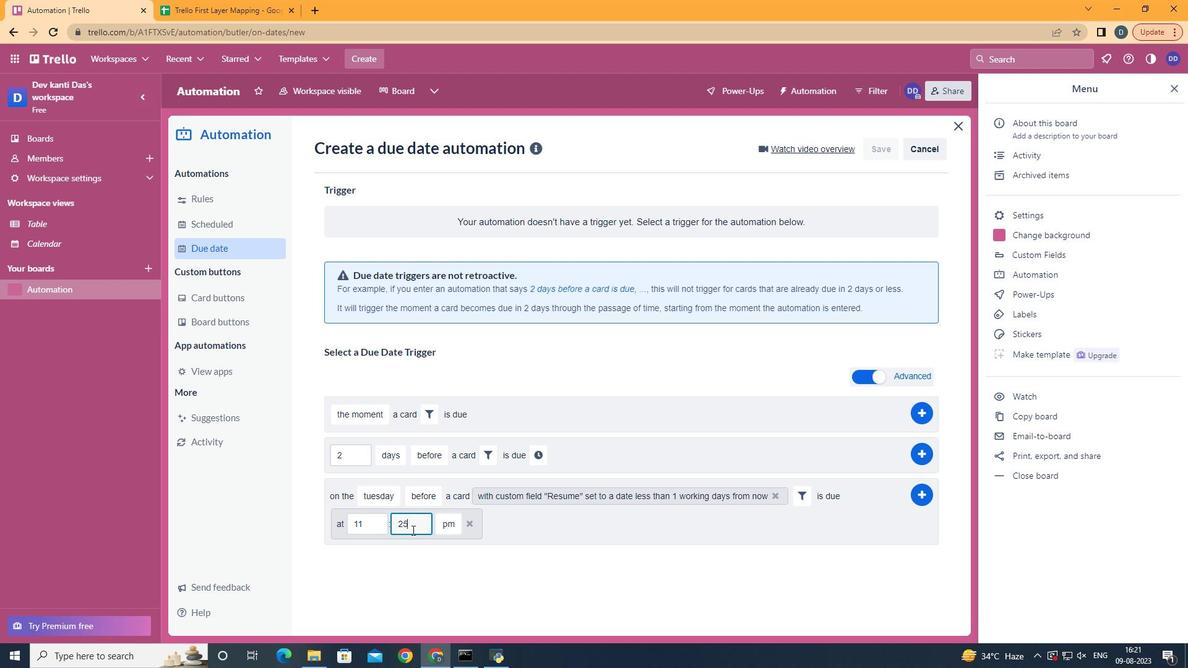 
Action: Key pressed <Key.backspace><Key.backspace>00
Screenshot: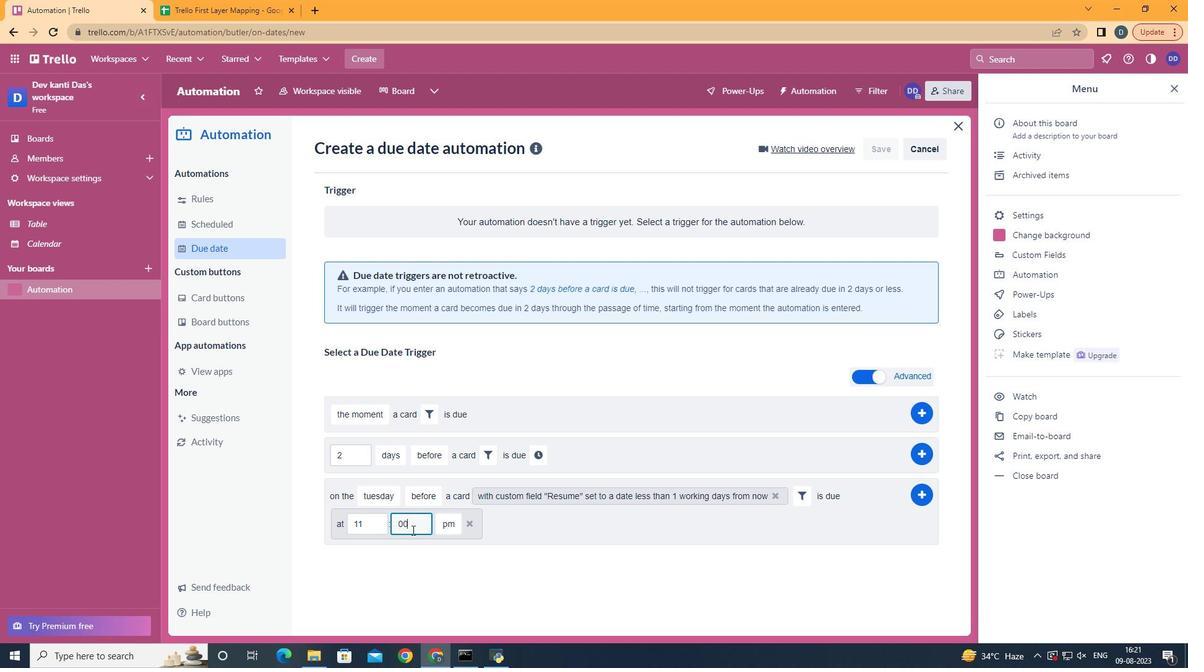 
Action: Mouse moved to (452, 547)
Screenshot: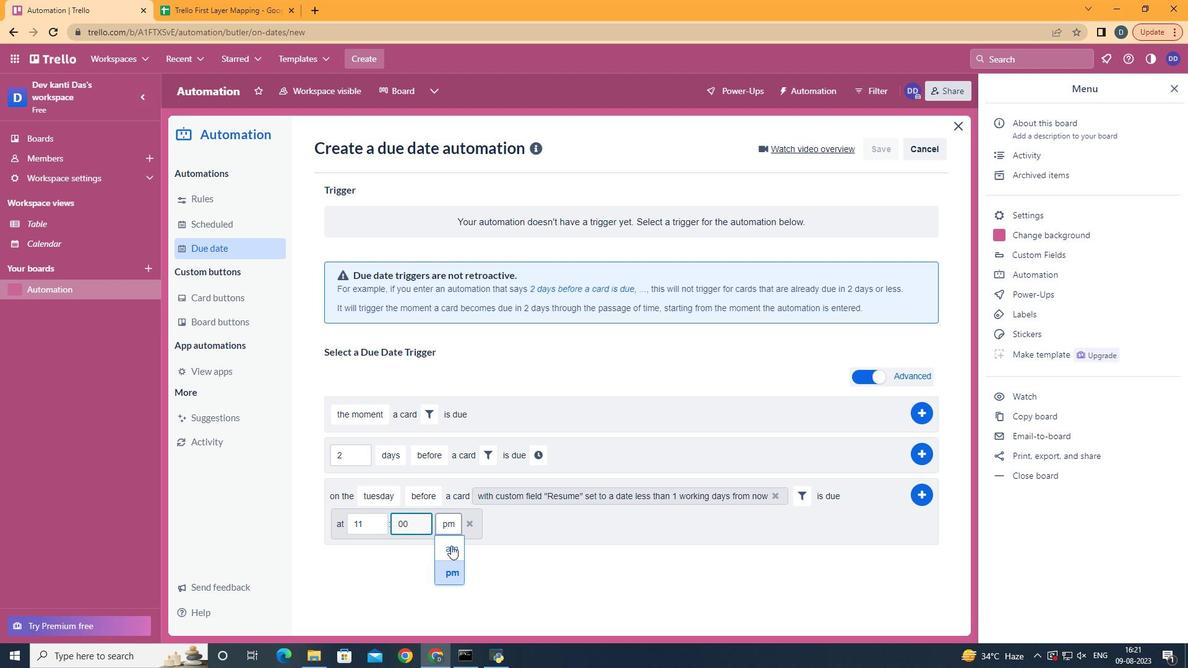 
Action: Mouse pressed left at (452, 547)
Screenshot: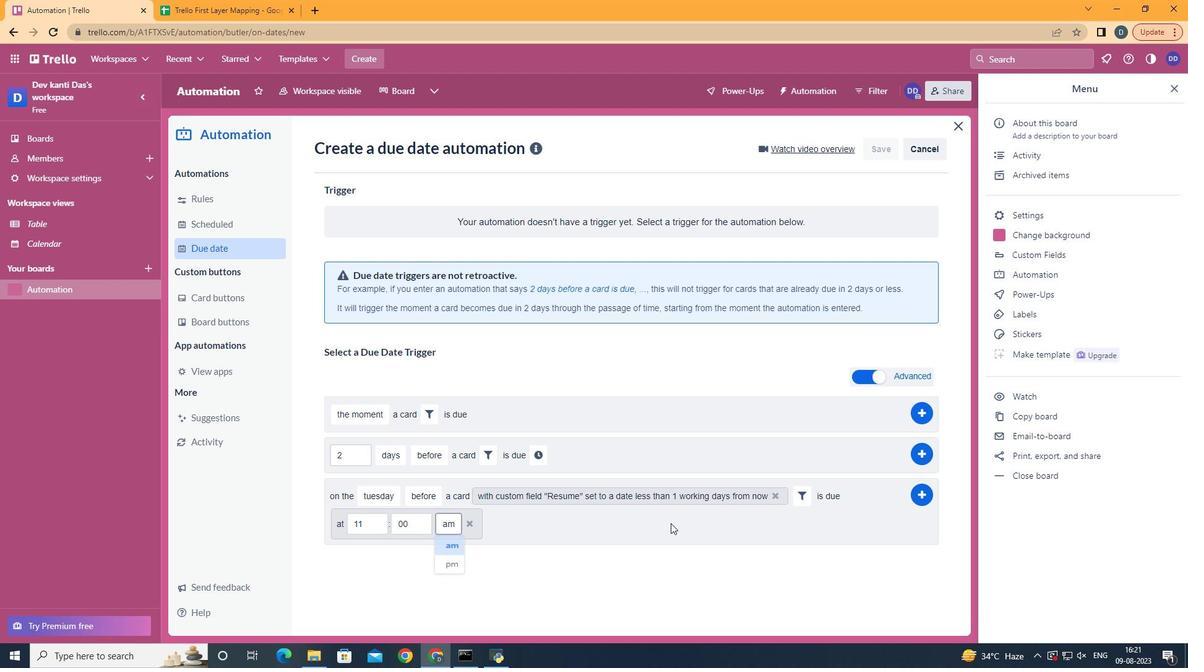 
Action: Mouse moved to (929, 503)
Screenshot: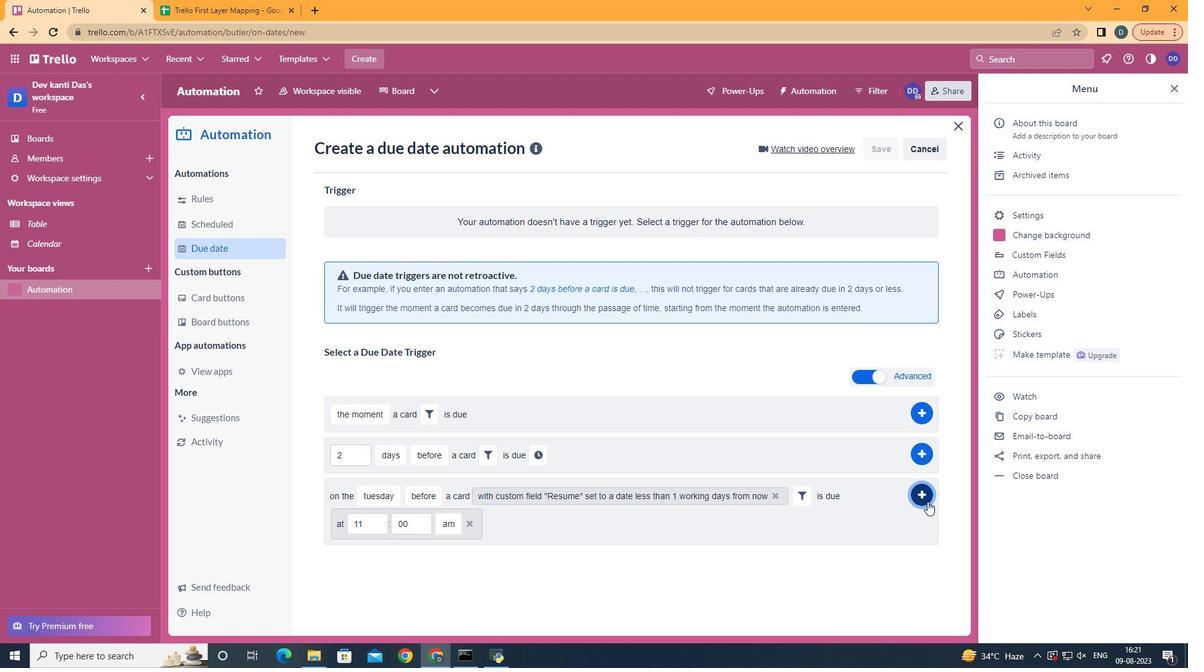 
Action: Mouse pressed left at (929, 503)
Screenshot: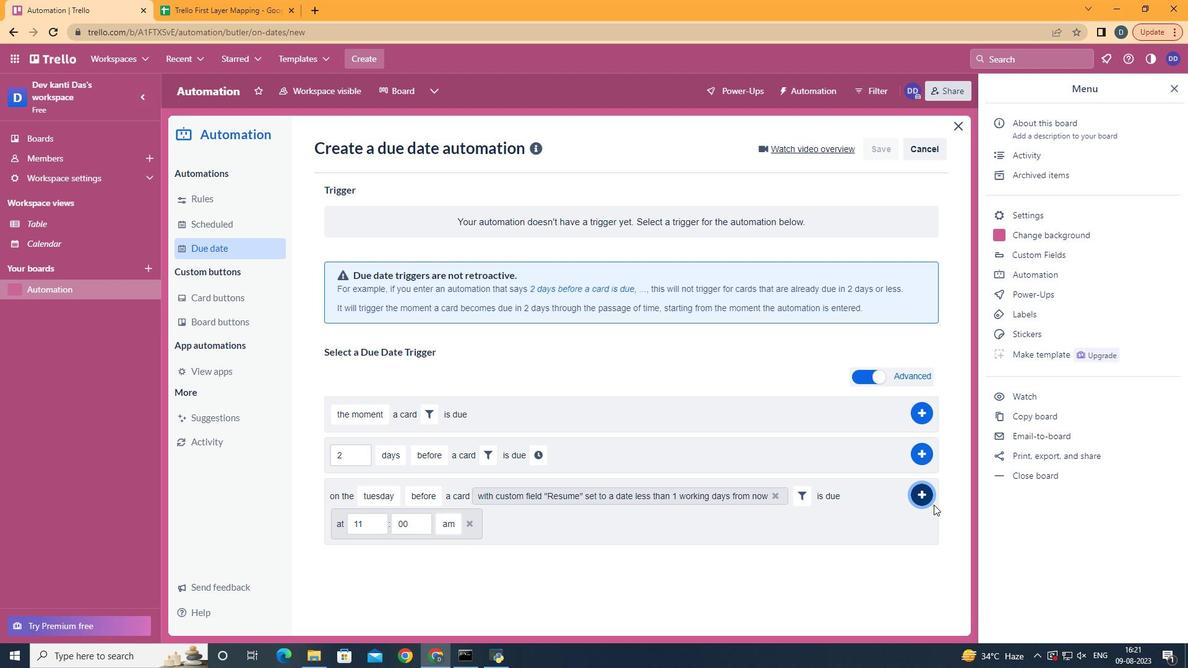 
Action: Mouse moved to (776, 327)
Screenshot: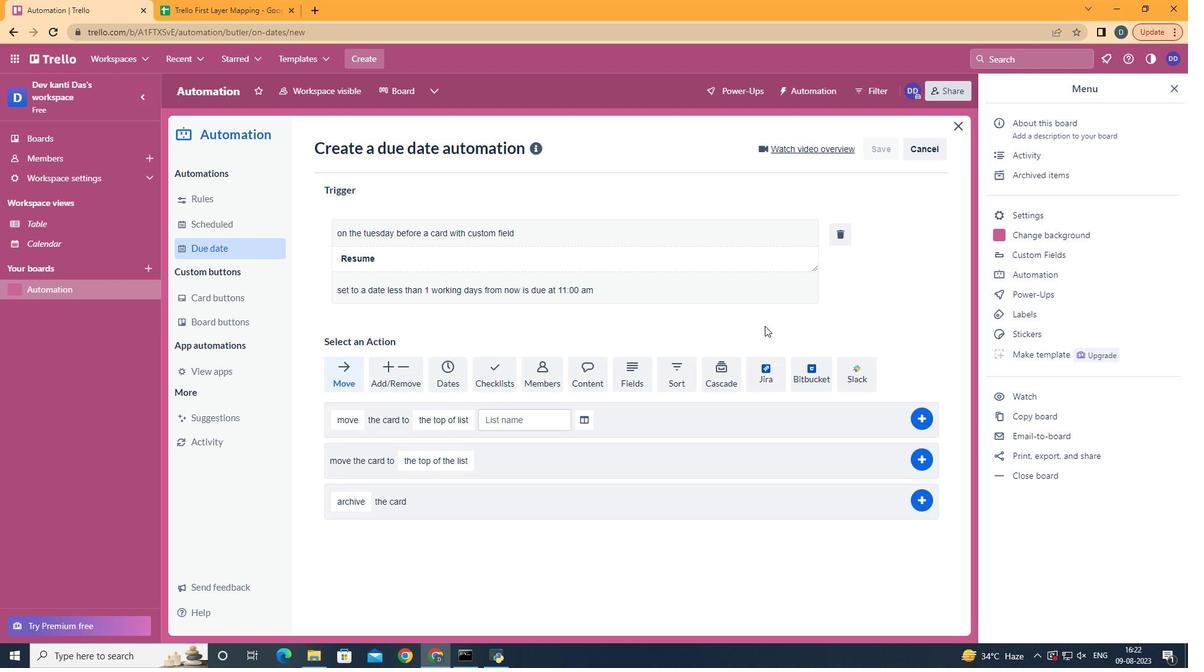 
